 Task: Create Card Cybersecurity Review in Board Customer Feedback Management Best Practices to Workspace Accelerator Programs. Create Card Sociology Conference Review in Board Content Curation and Aggregation to Workspace Accelerator Programs. Create Card Data Privacy Review in Board Employee Satisfaction and Retention Programs to Workspace Accelerator Programs
Action: Mouse moved to (783, 560)
Screenshot: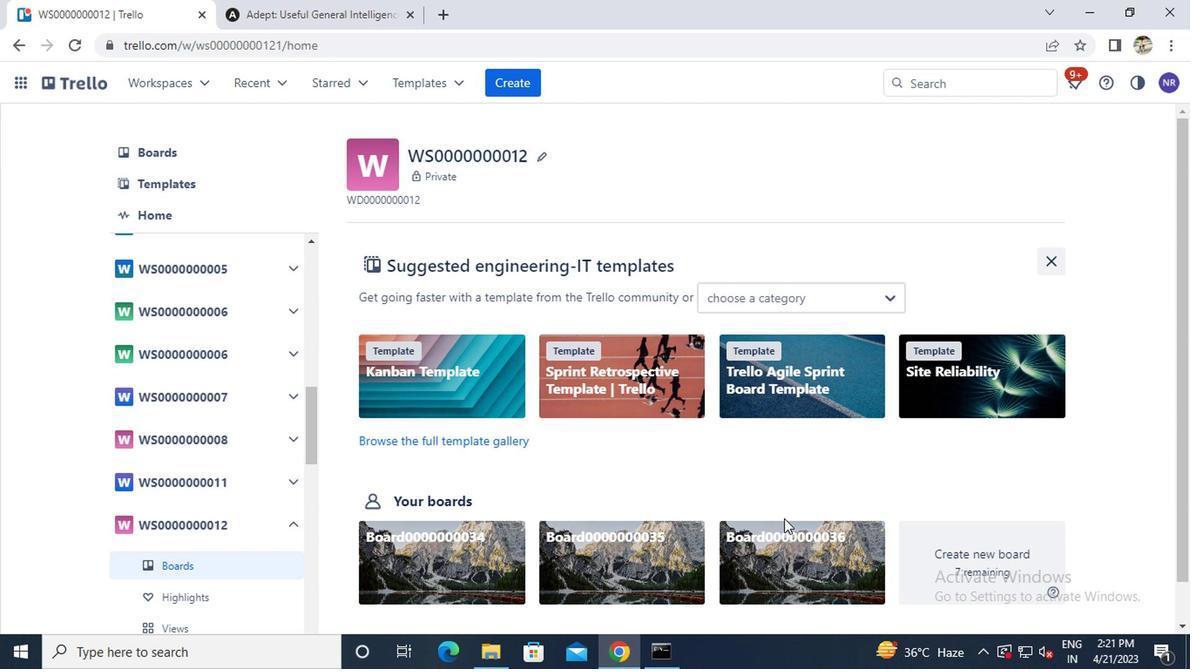 
Action: Mouse pressed left at (783, 560)
Screenshot: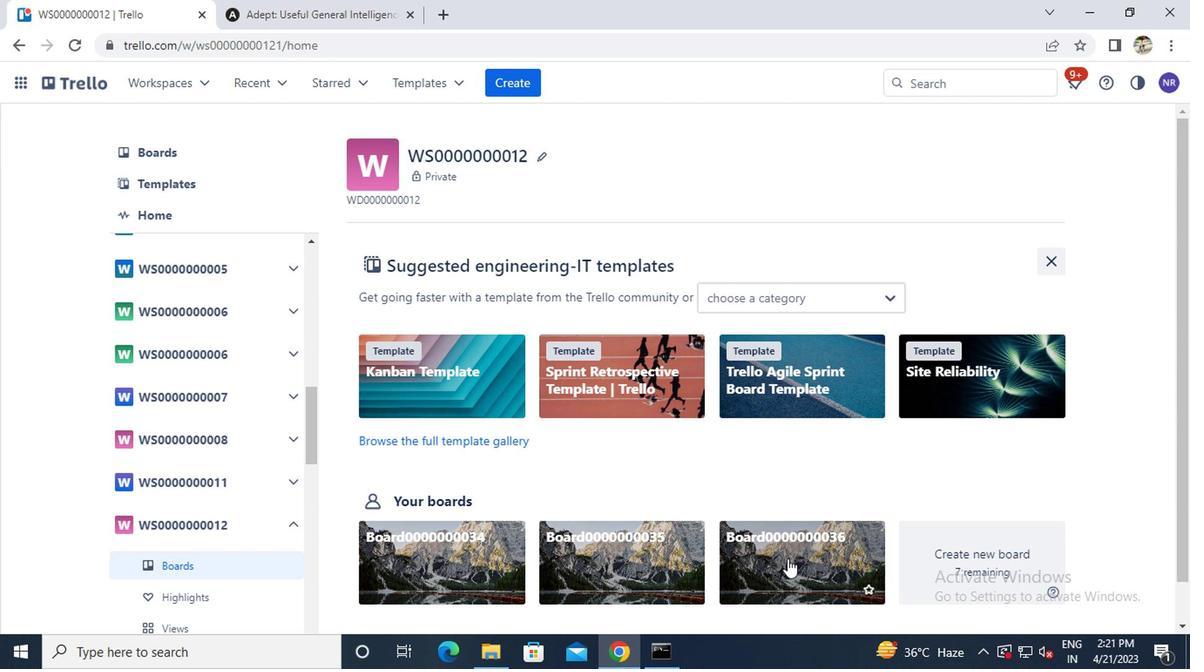 
Action: Mouse moved to (378, 257)
Screenshot: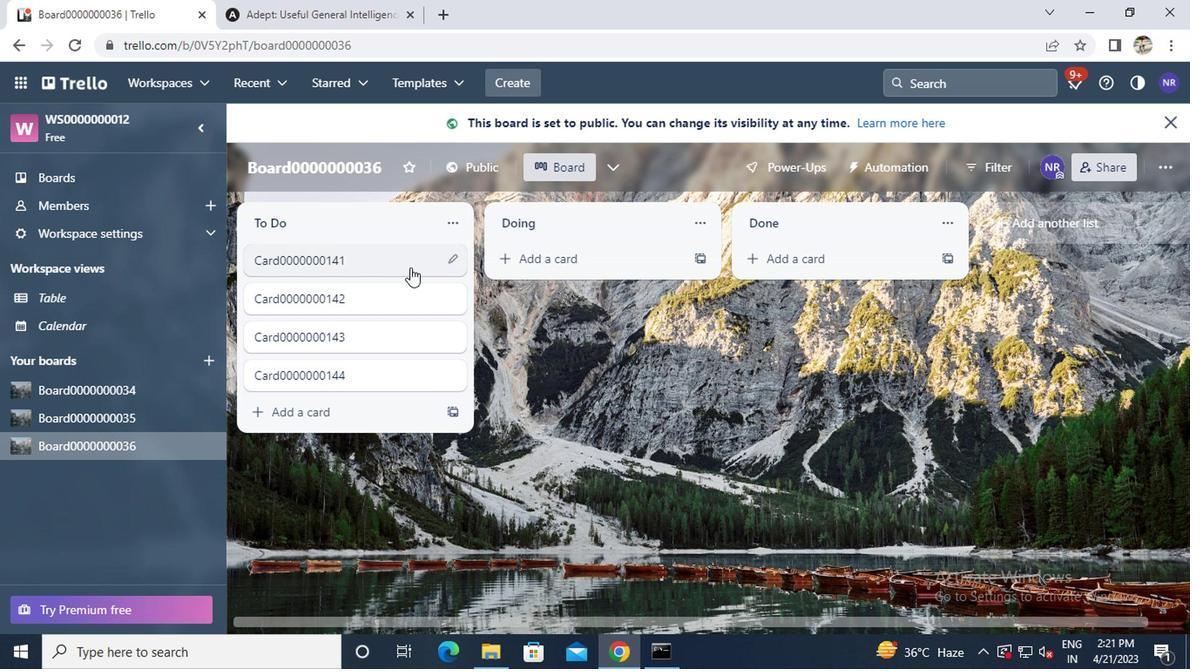 
Action: Mouse pressed left at (378, 257)
Screenshot: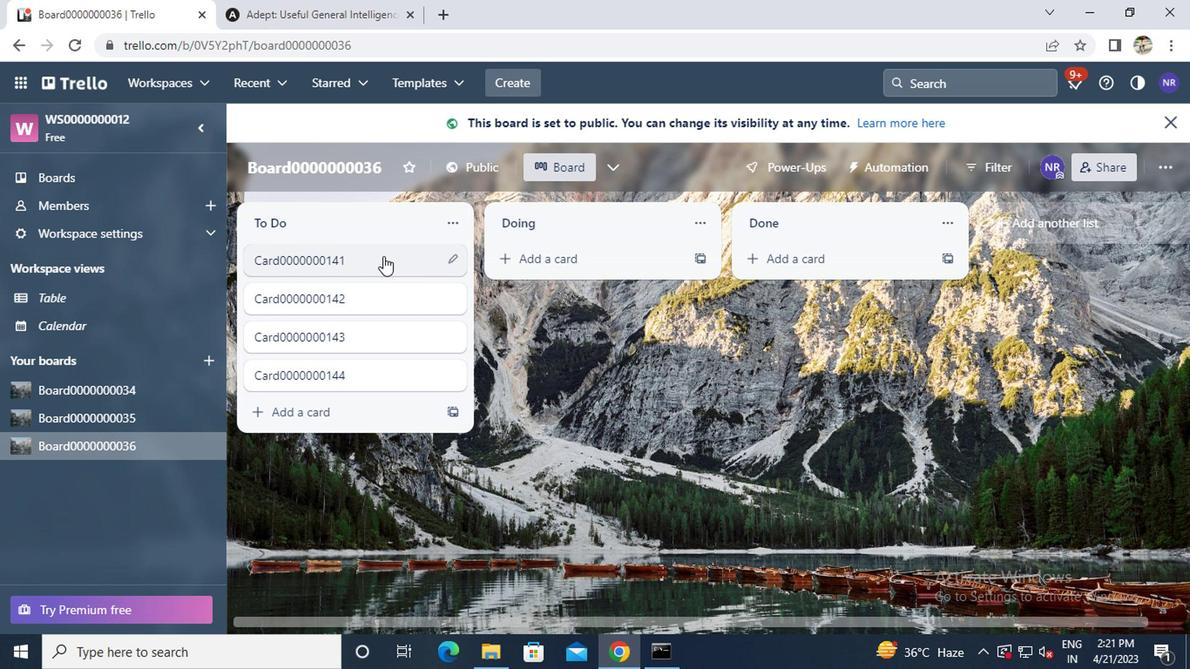 
Action: Mouse moved to (782, 216)
Screenshot: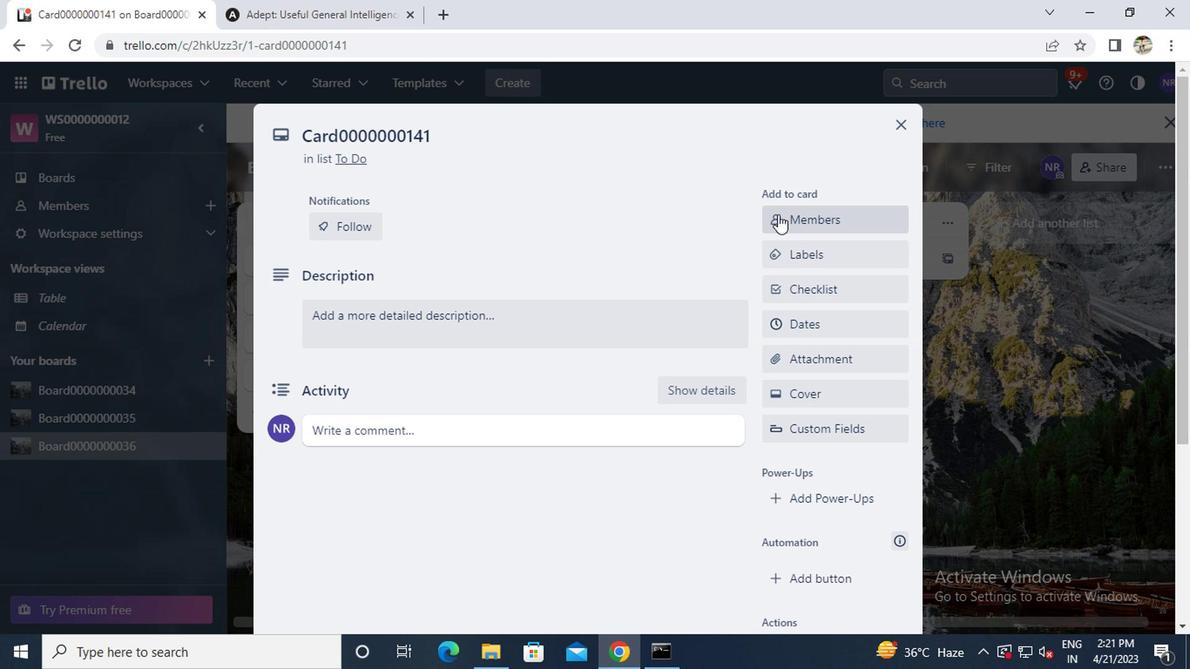 
Action: Mouse pressed left at (782, 216)
Screenshot: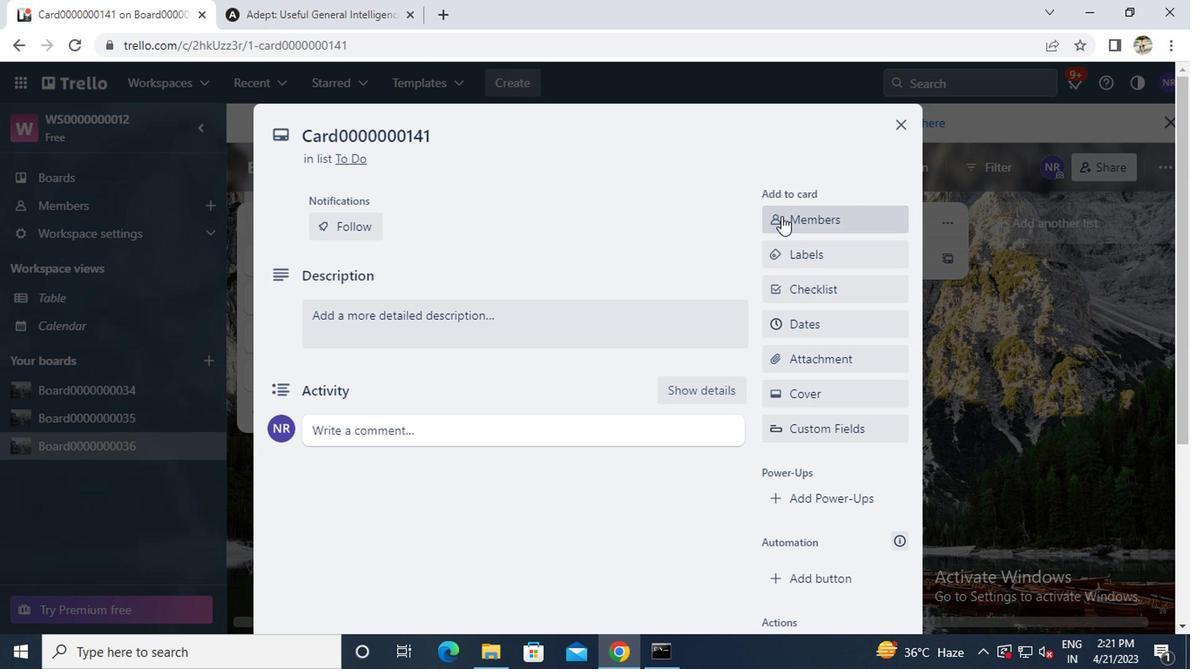 
Action: Key pressed a<Key.caps_lock>yush98111<Key.shift>@GMAIL.COM
Screenshot: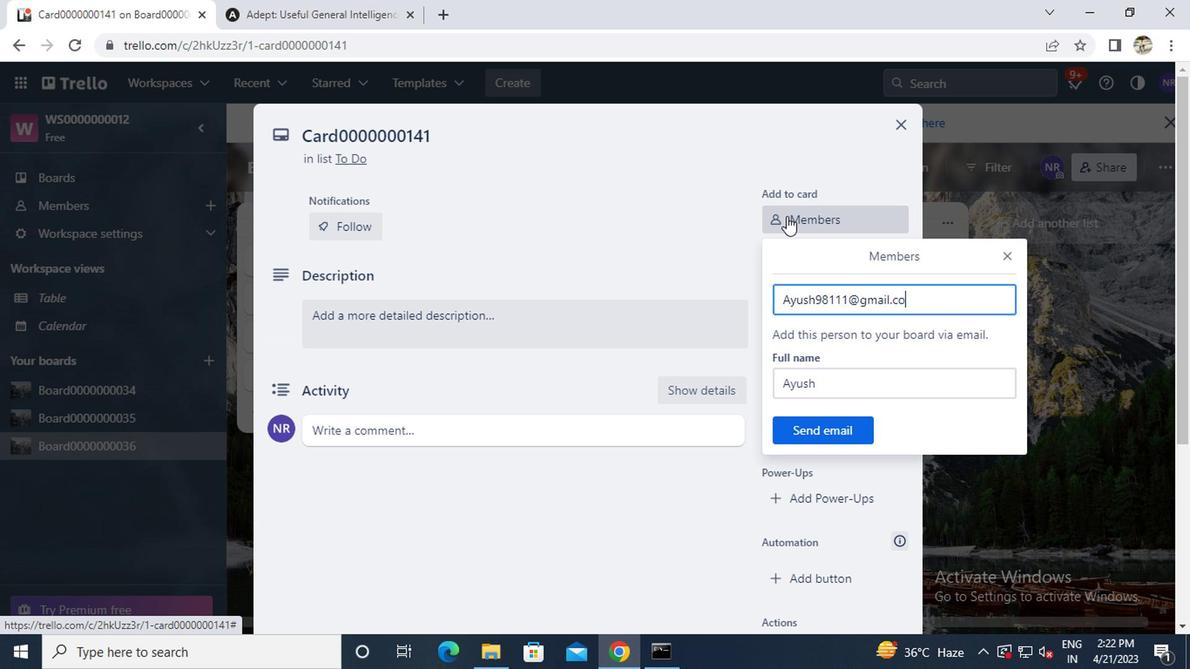 
Action: Mouse moved to (805, 436)
Screenshot: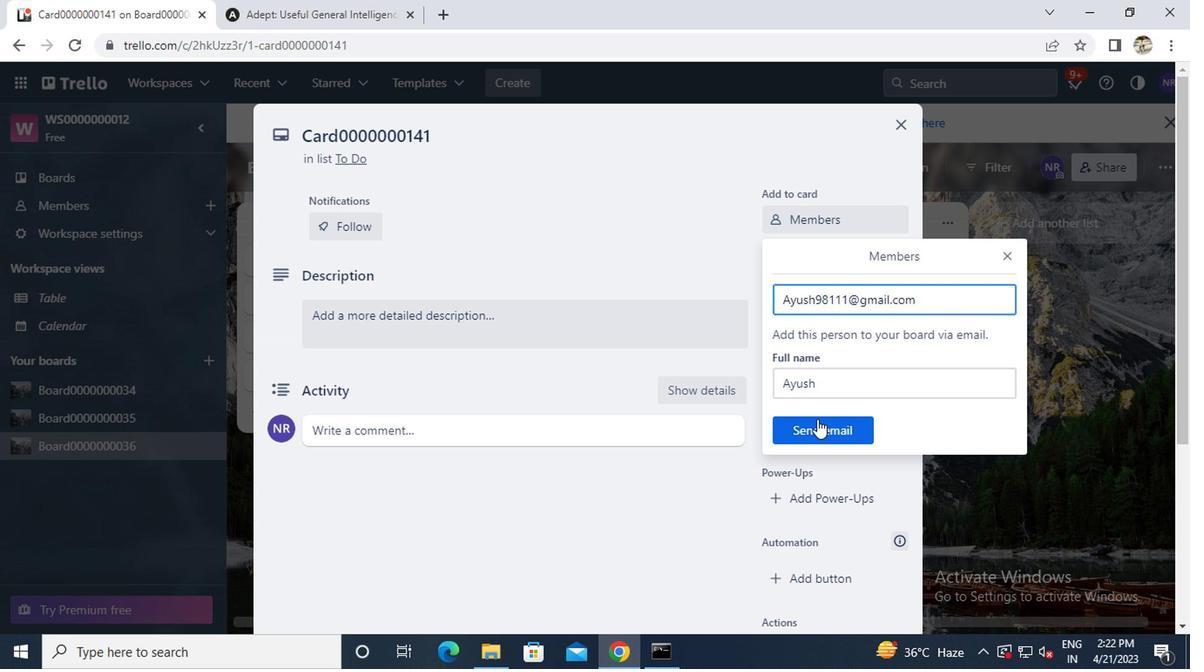 
Action: Mouse pressed left at (805, 436)
Screenshot: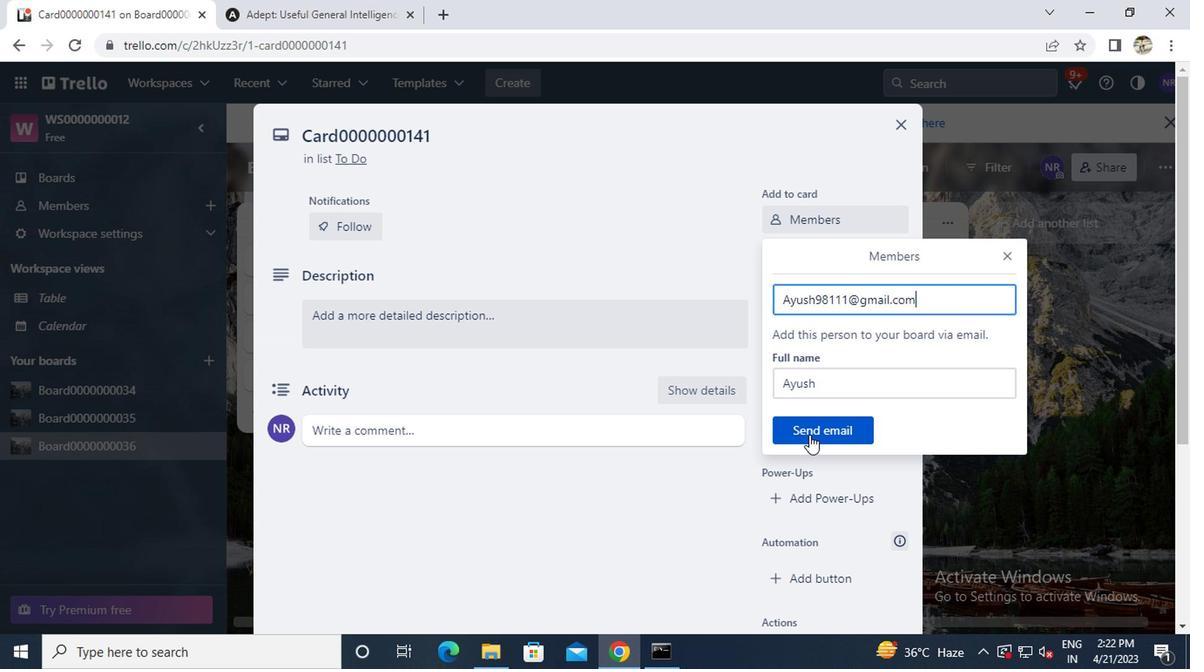 
Action: Mouse moved to (793, 322)
Screenshot: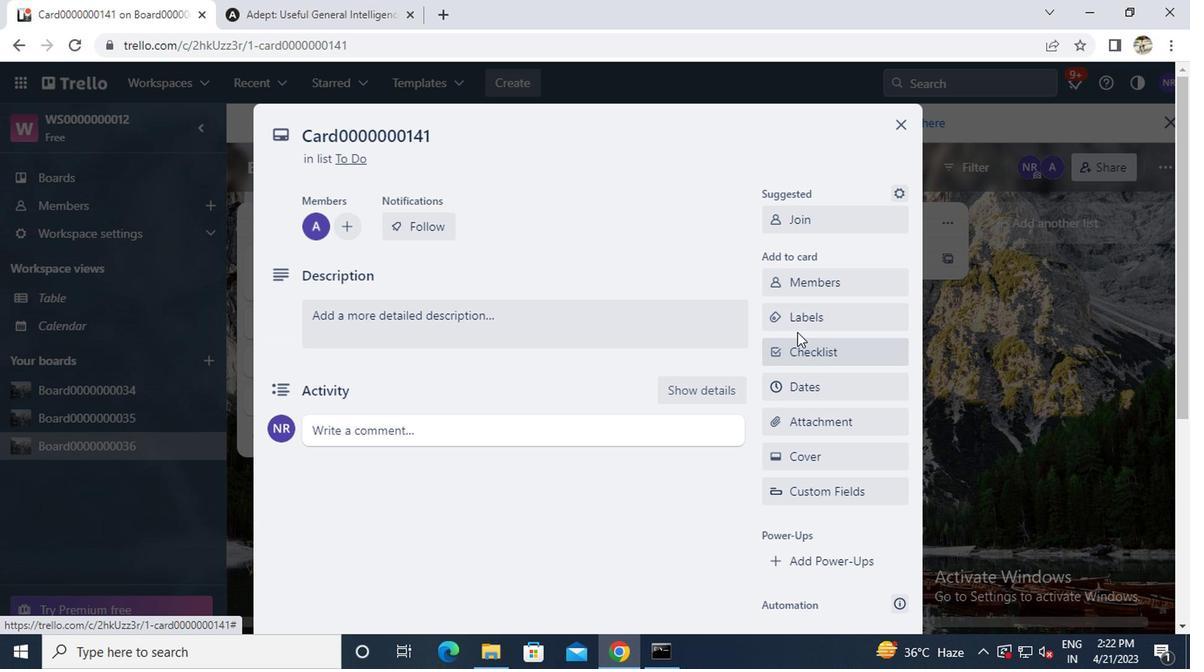 
Action: Mouse pressed left at (793, 322)
Screenshot: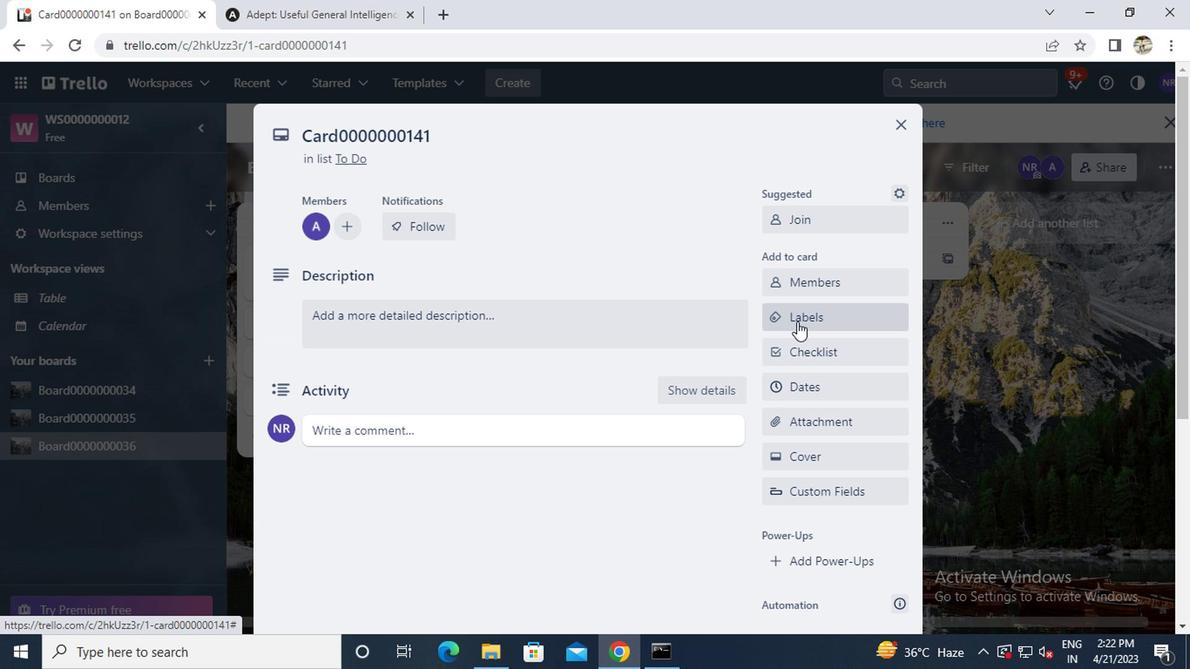 
Action: Mouse moved to (849, 437)
Screenshot: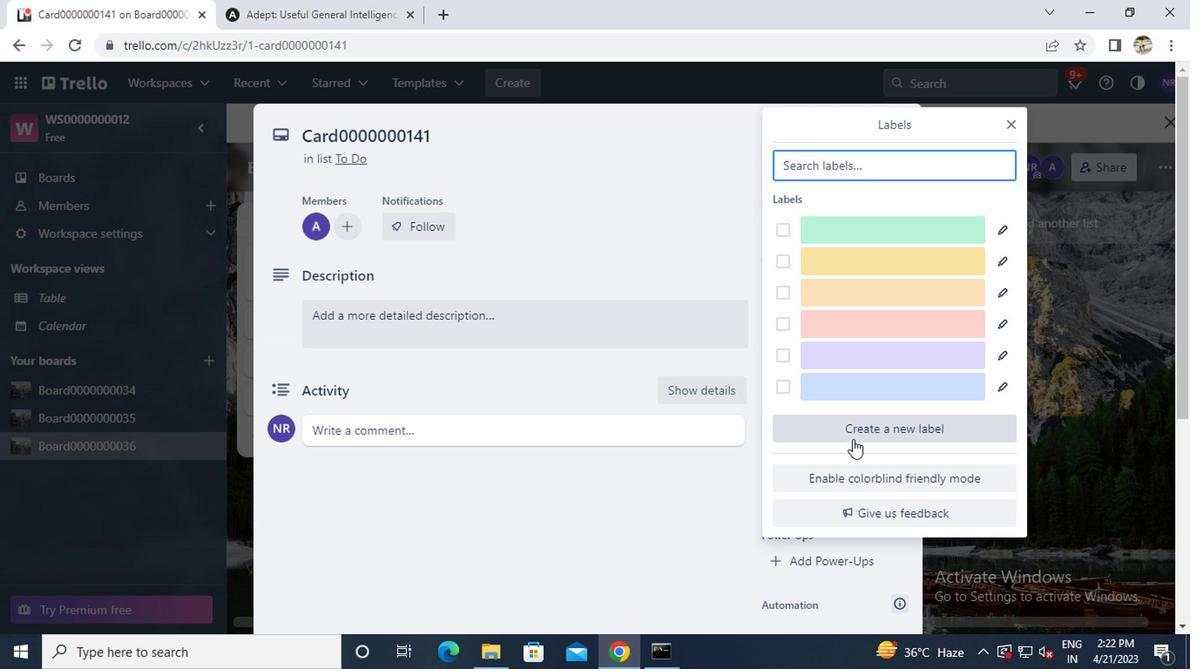 
Action: Mouse pressed left at (849, 437)
Screenshot: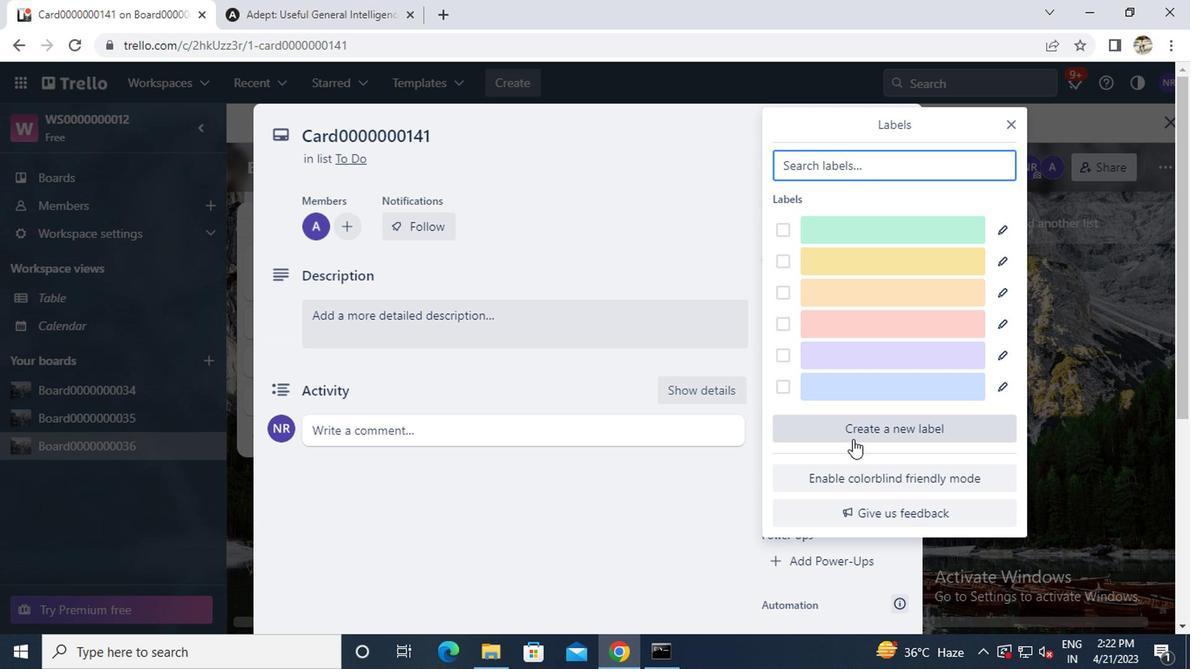 
Action: Mouse moved to (1008, 371)
Screenshot: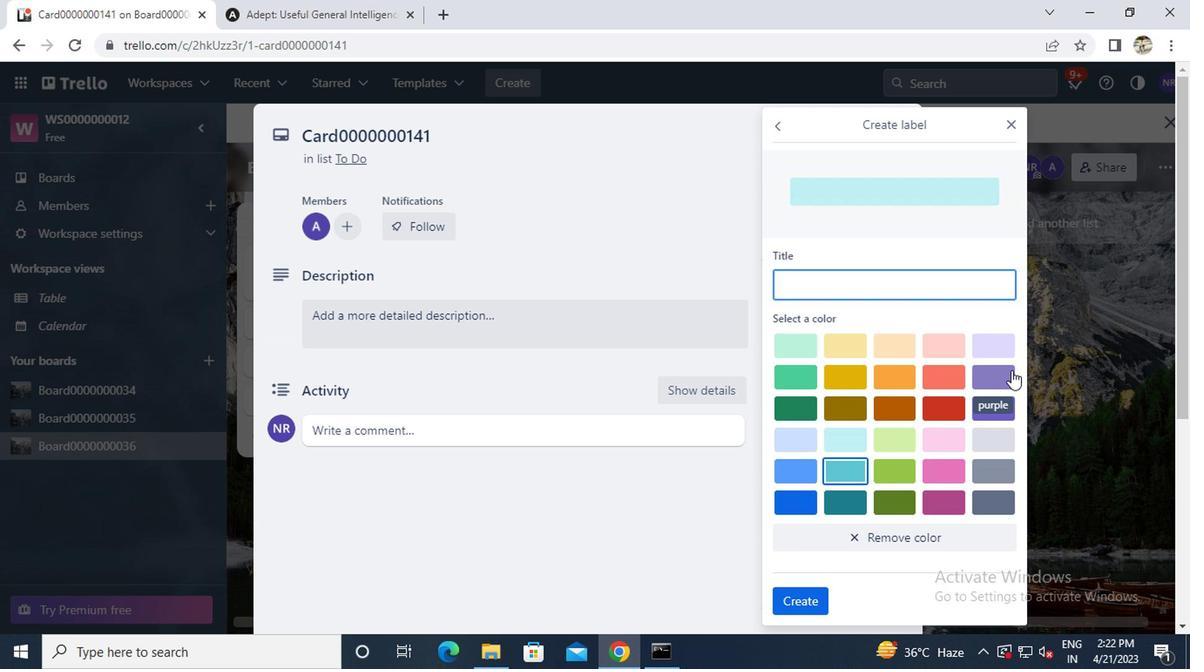 
Action: Mouse pressed left at (1008, 371)
Screenshot: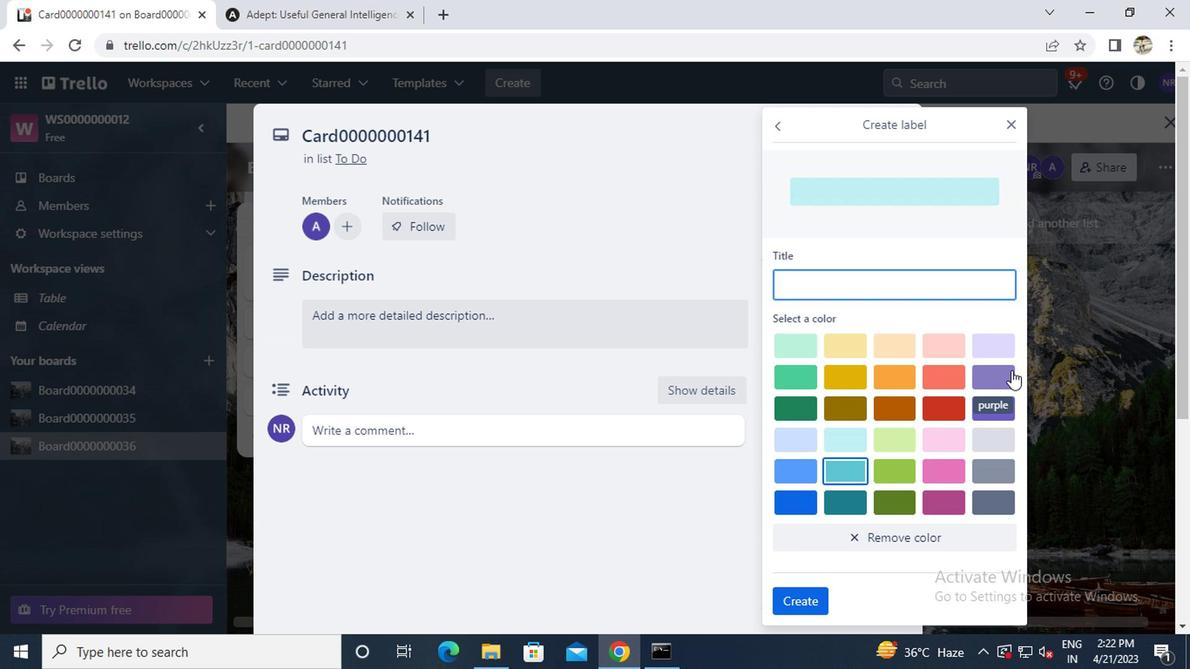 
Action: Mouse moved to (926, 291)
Screenshot: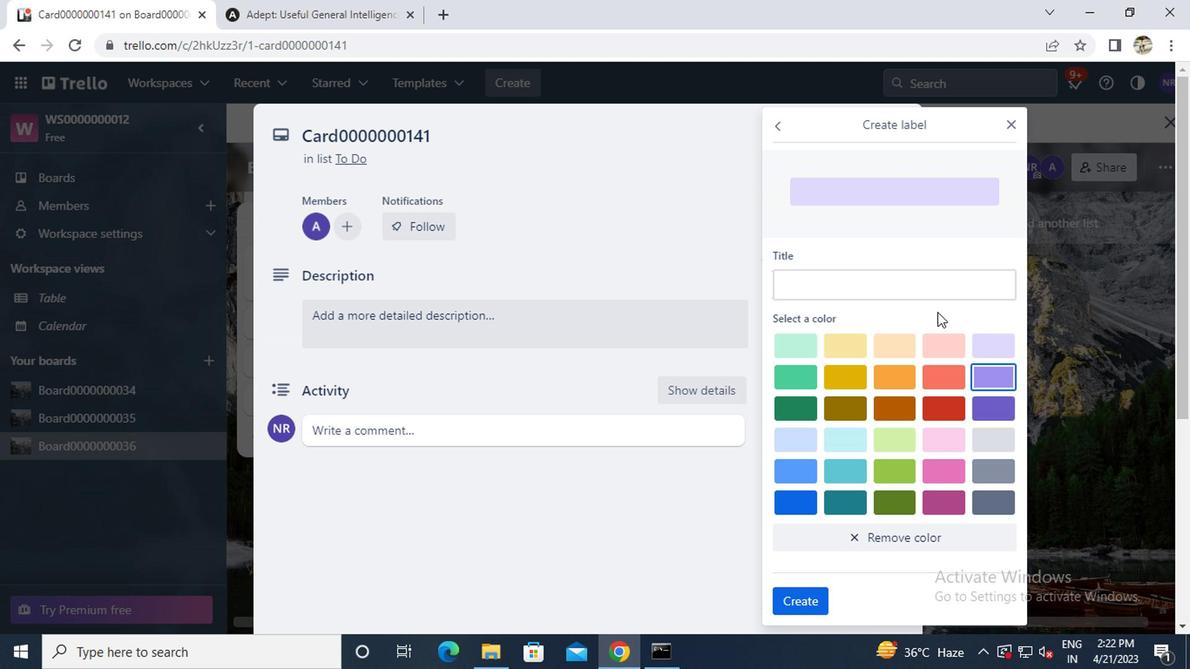 
Action: Mouse pressed left at (926, 291)
Screenshot: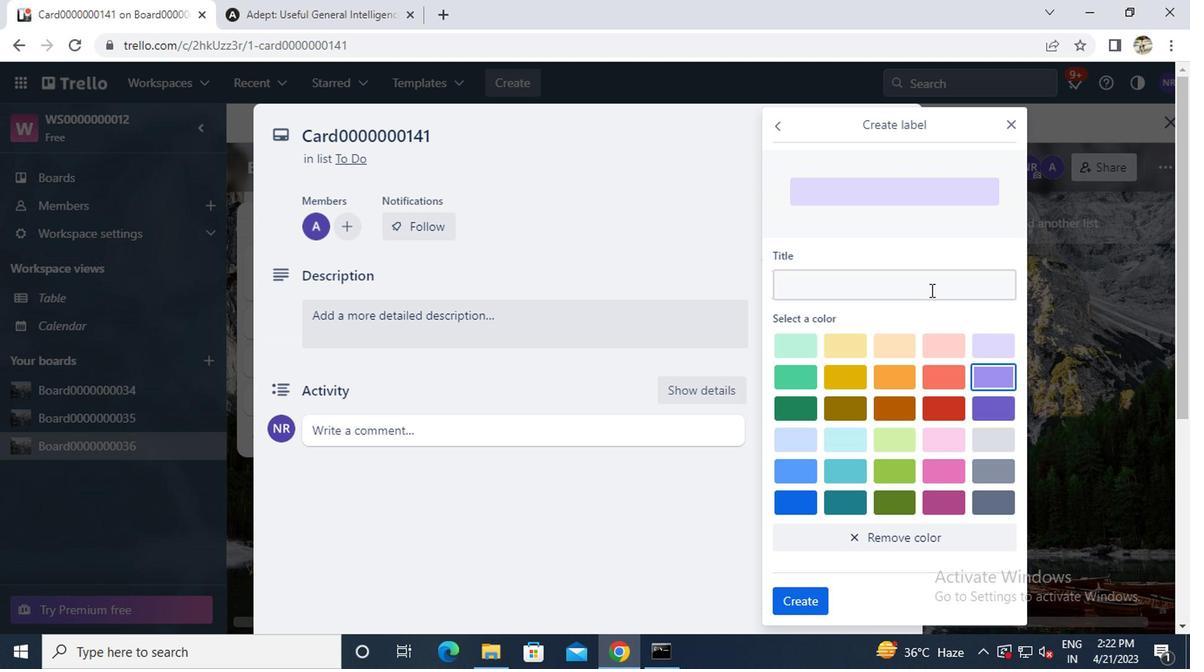 
Action: Key pressed <Key.caps_lock>L<Key.caps_lock>ABEL0000000141
Screenshot: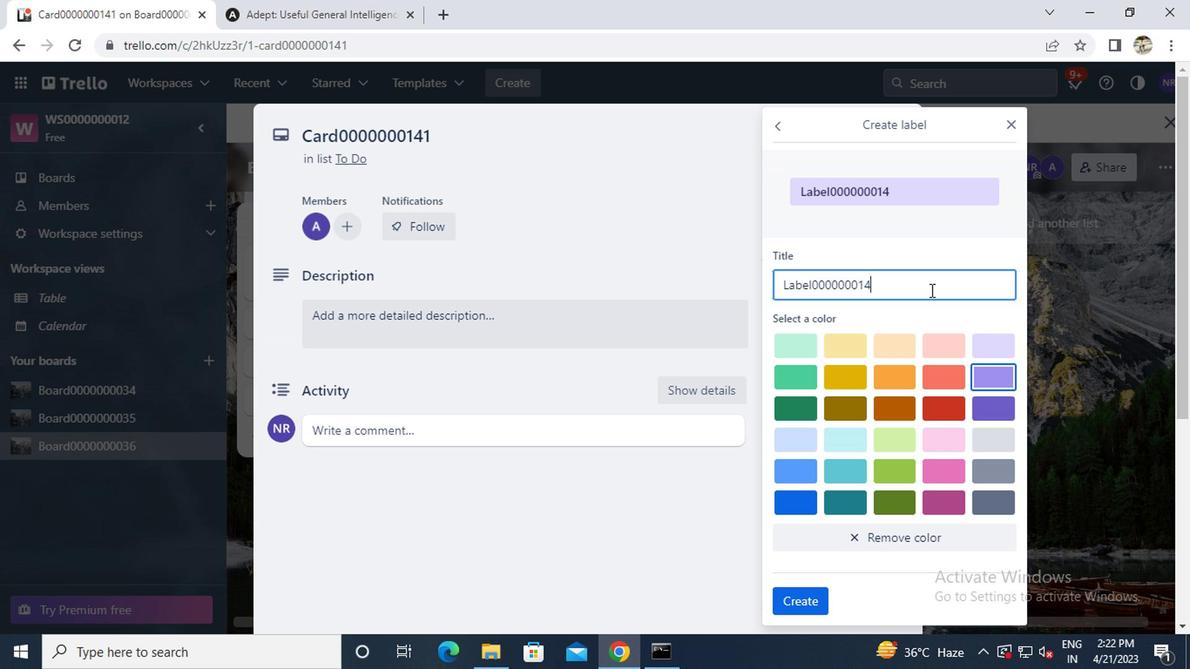 
Action: Mouse moved to (802, 598)
Screenshot: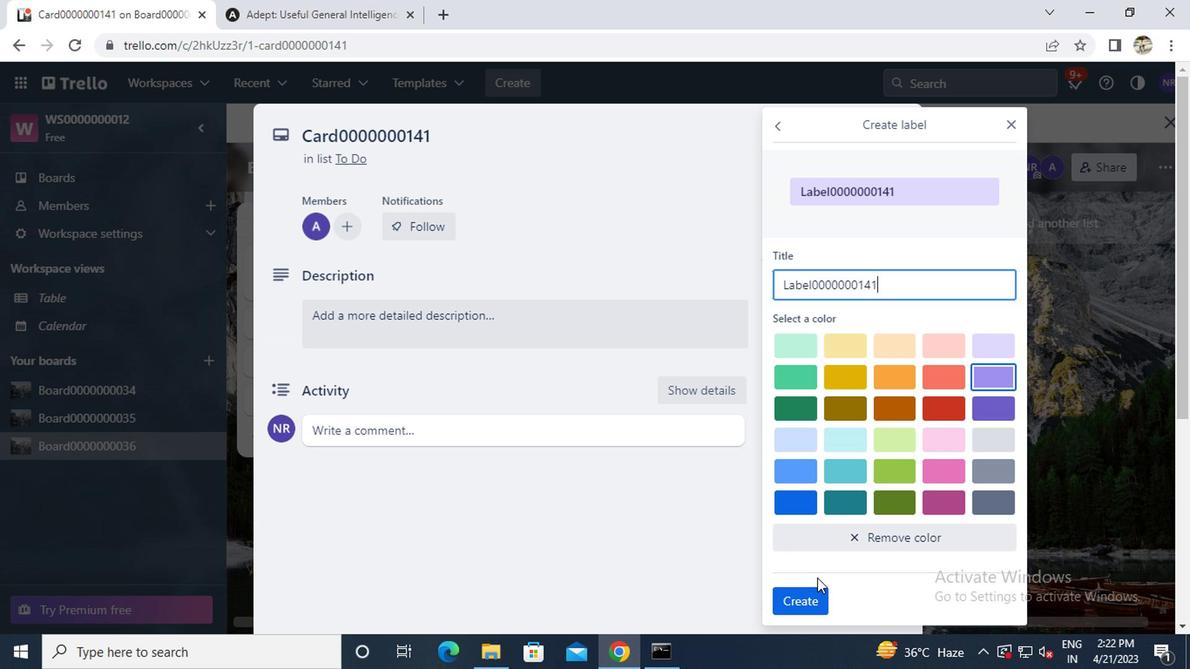 
Action: Mouse pressed left at (802, 598)
Screenshot: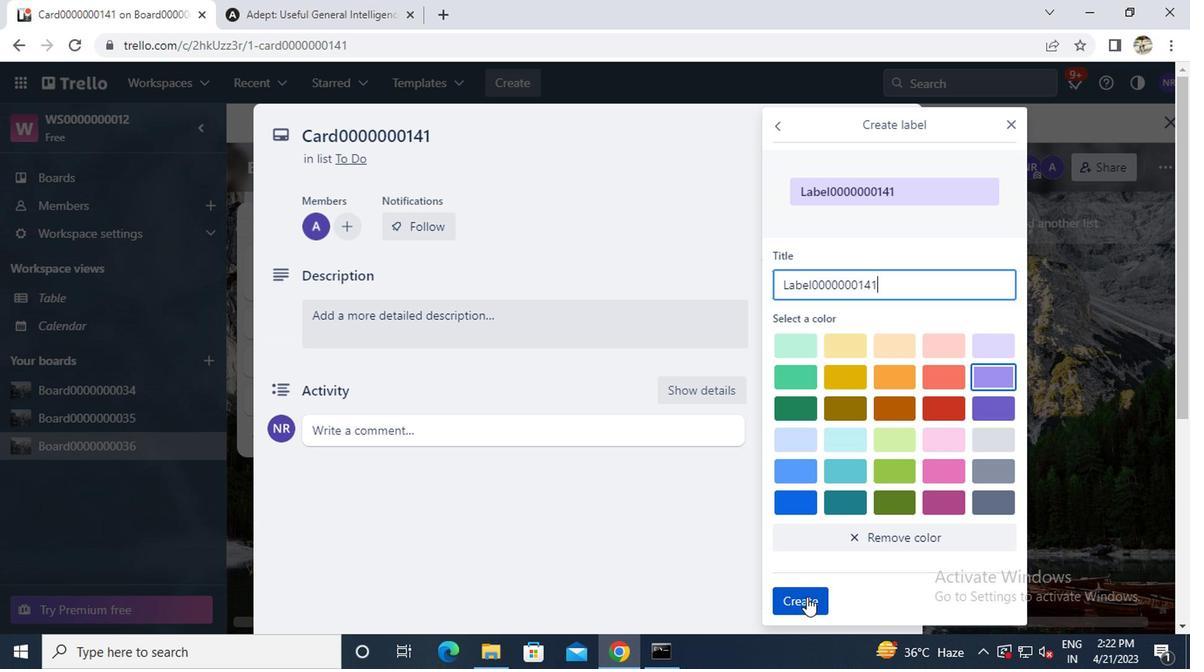 
Action: Mouse moved to (1006, 124)
Screenshot: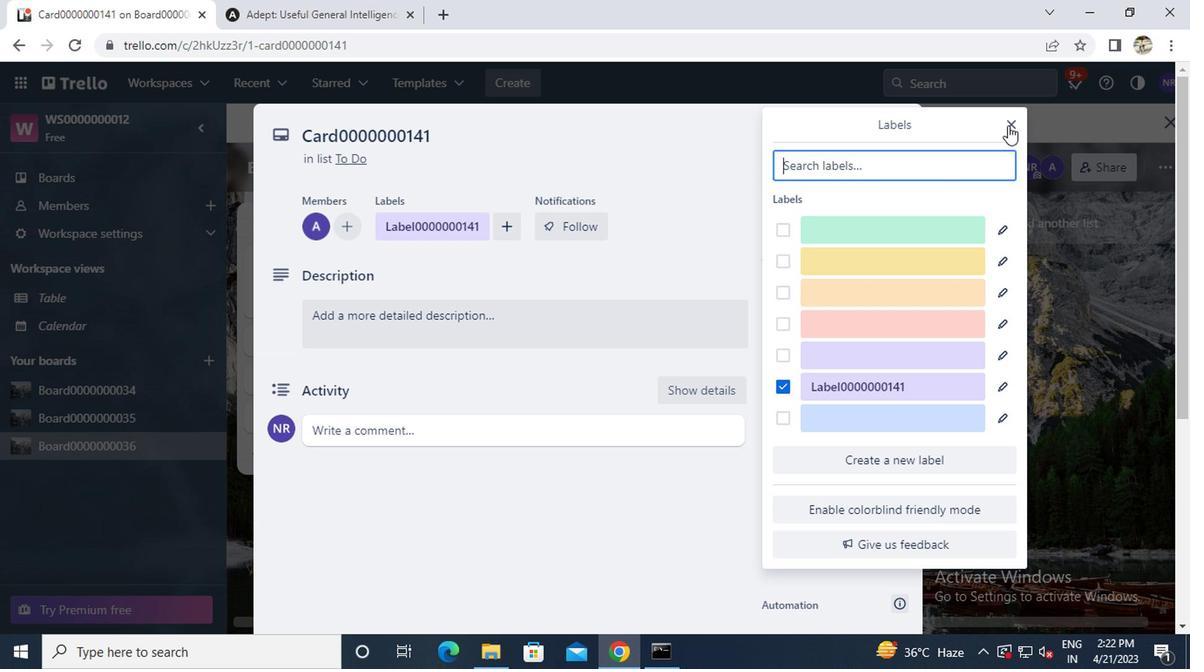 
Action: Mouse pressed left at (1006, 124)
Screenshot: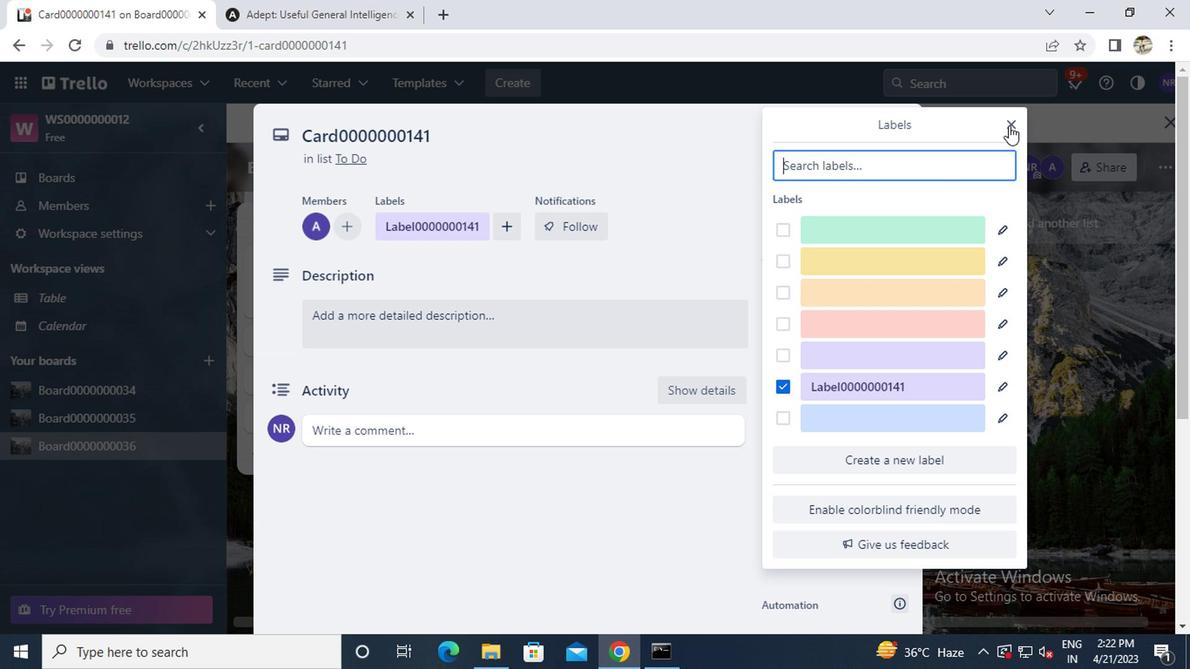 
Action: Mouse moved to (839, 347)
Screenshot: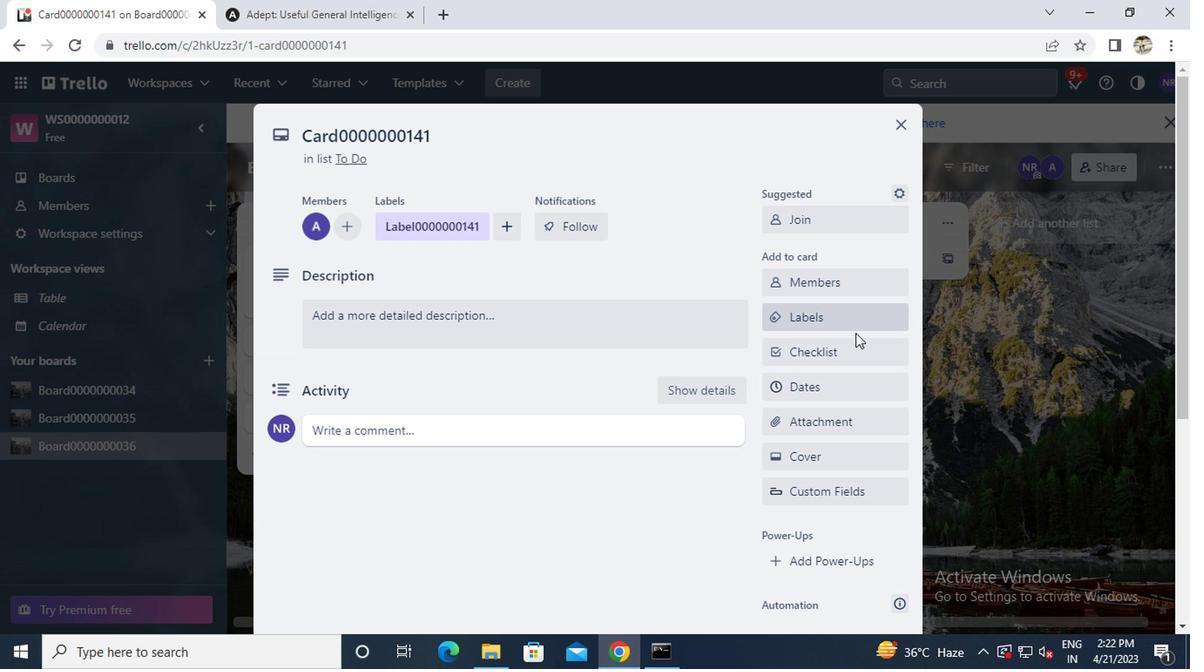 
Action: Mouse pressed left at (839, 347)
Screenshot: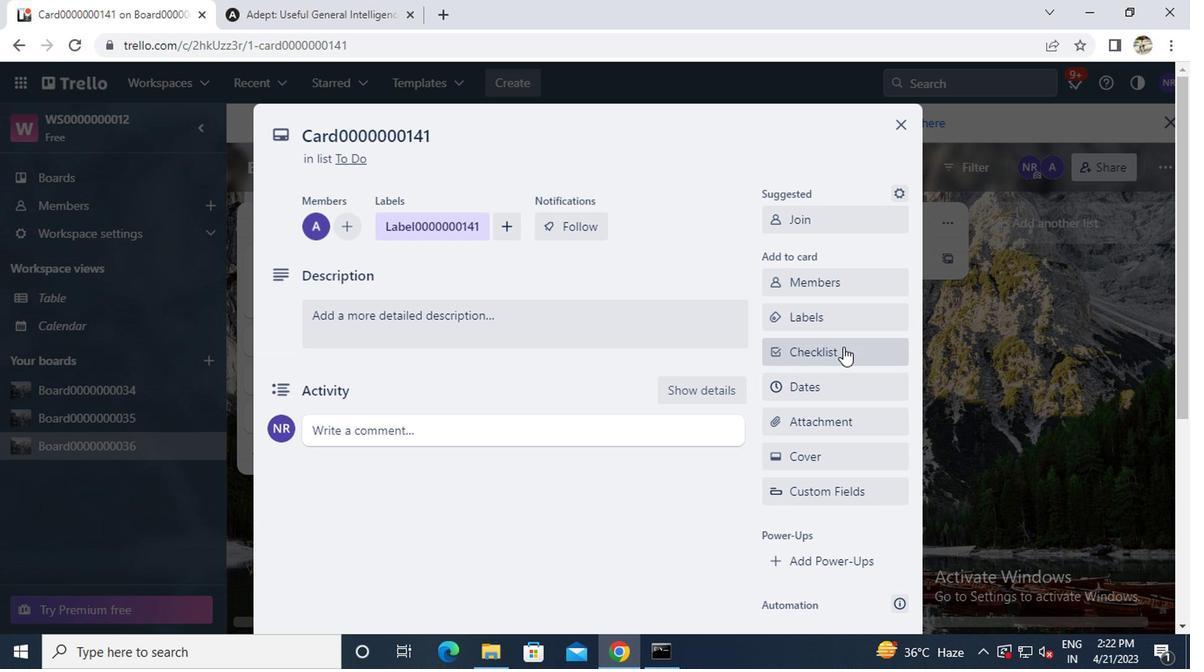 
Action: Key pressed <Key.caps_lock>CL0000000141
Screenshot: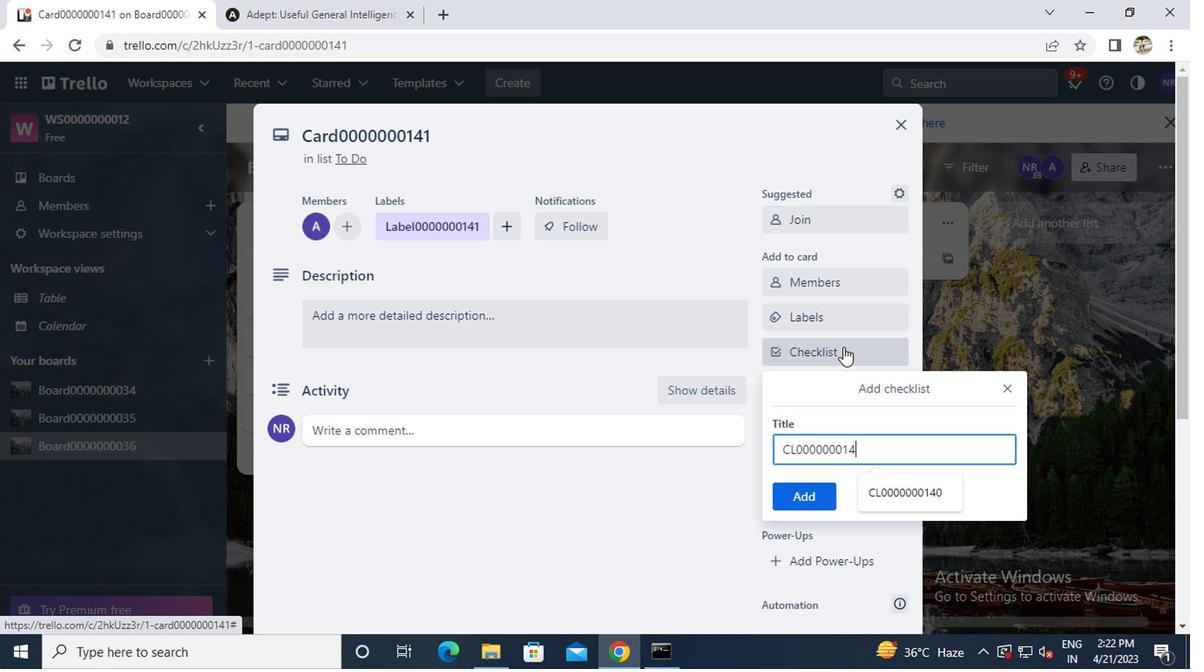 
Action: Mouse moved to (798, 492)
Screenshot: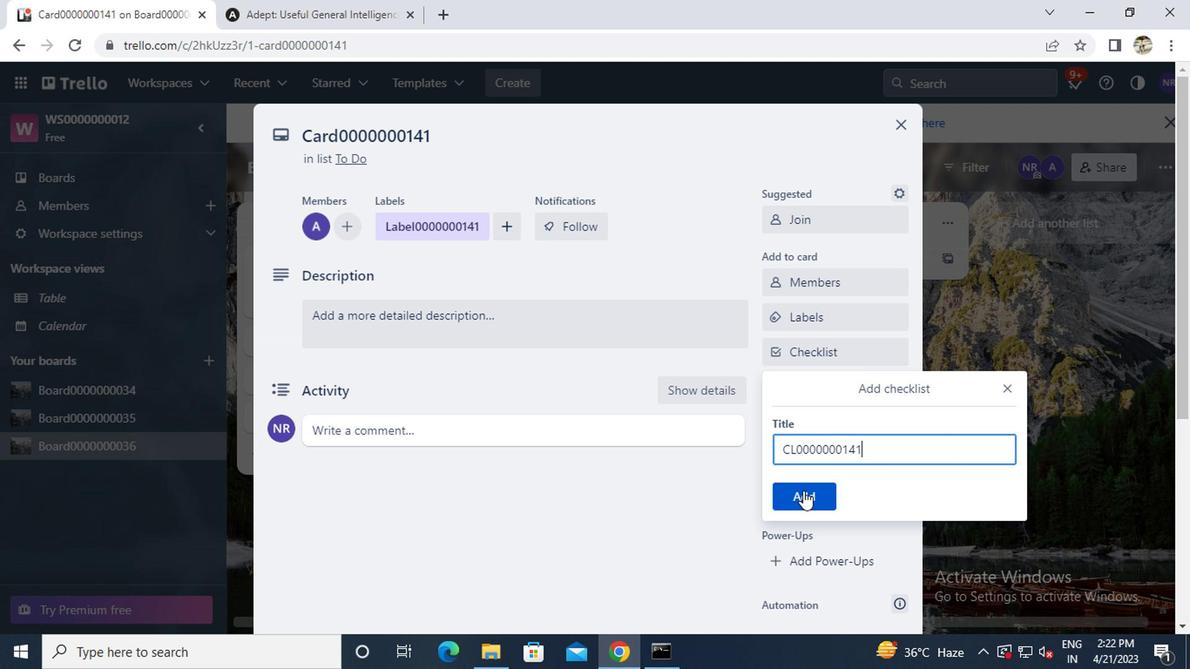 
Action: Mouse pressed left at (798, 492)
Screenshot: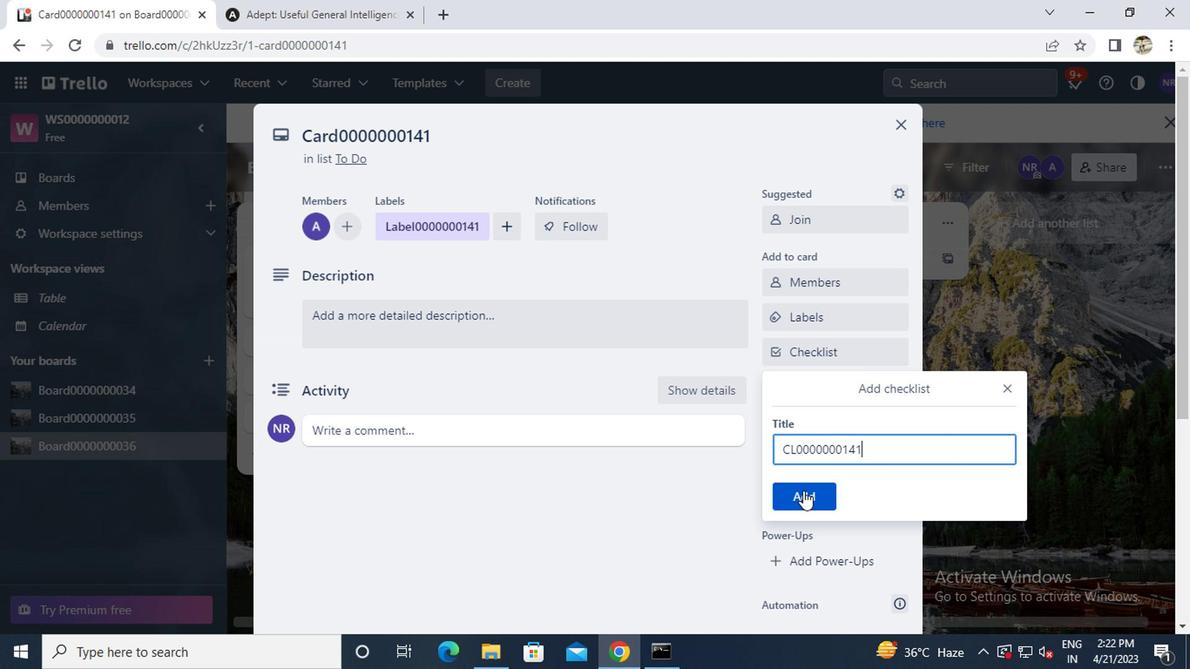 
Action: Mouse moved to (800, 397)
Screenshot: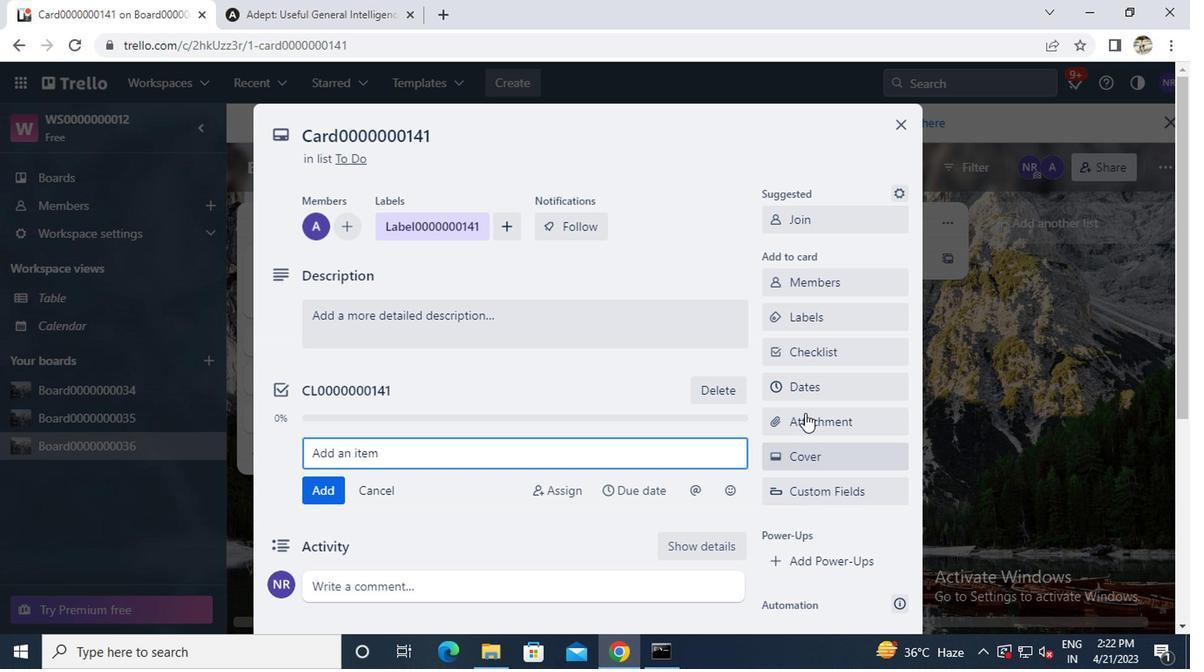 
Action: Mouse pressed left at (800, 397)
Screenshot: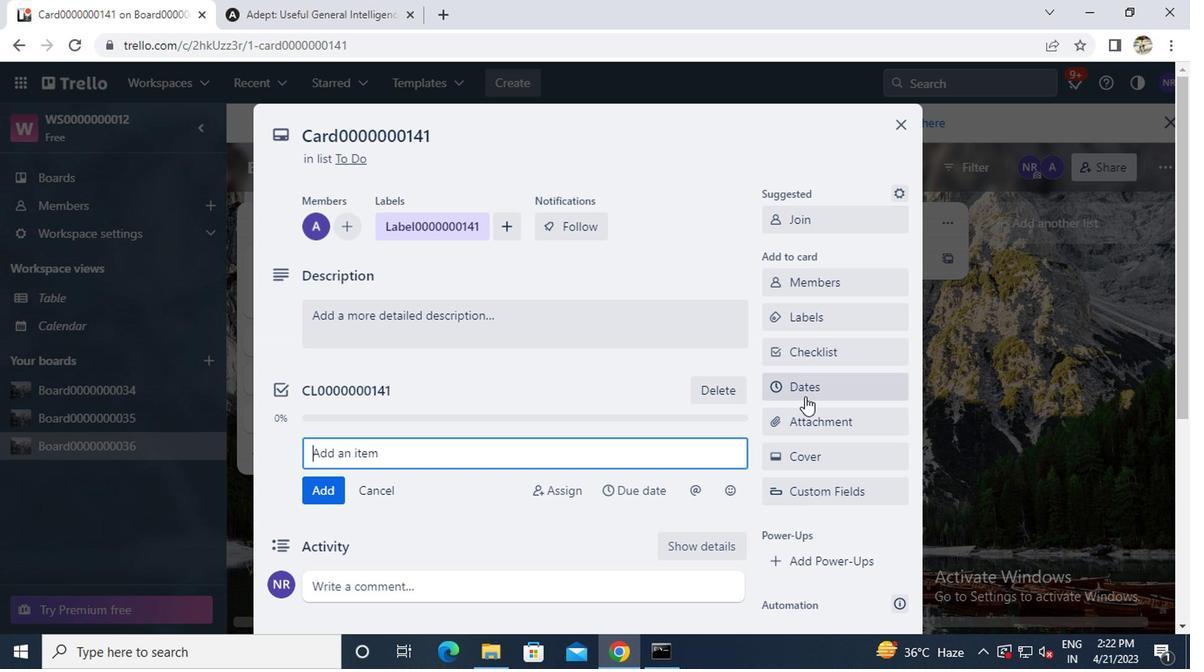 
Action: Mouse moved to (774, 440)
Screenshot: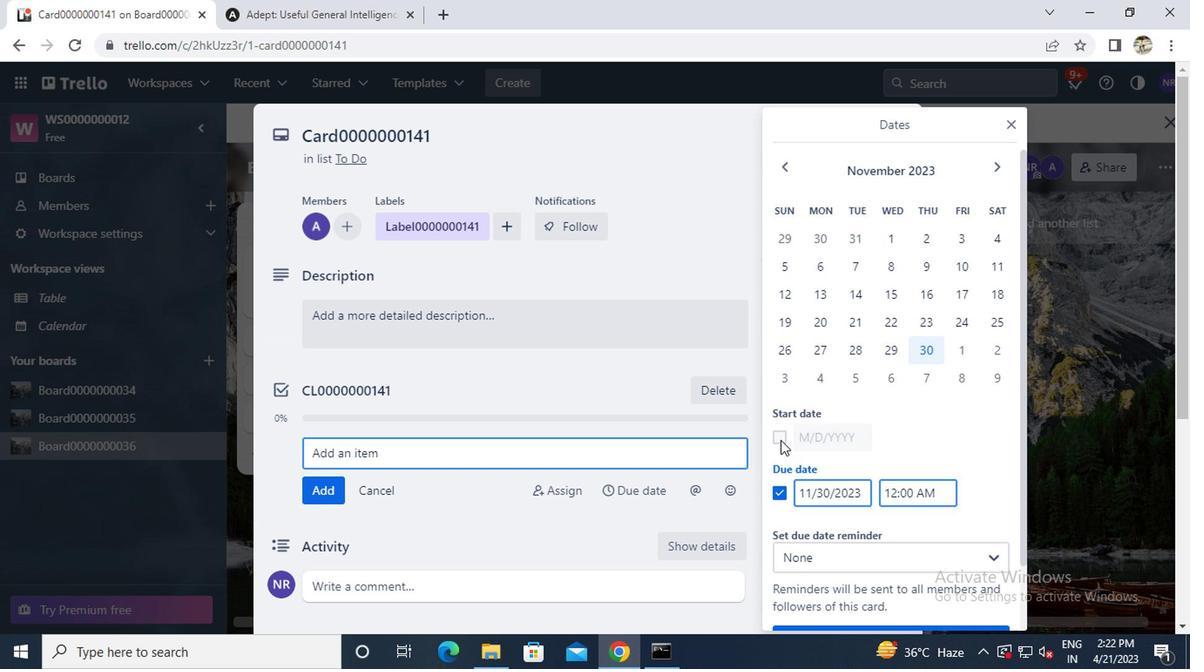 
Action: Mouse pressed left at (774, 440)
Screenshot: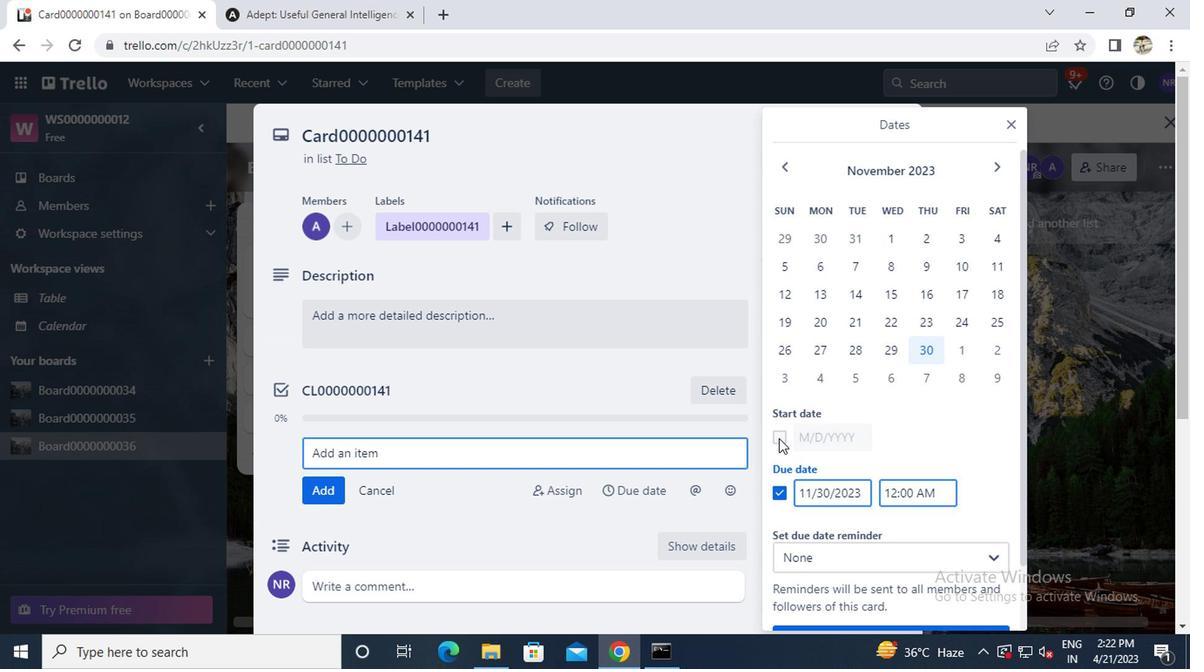 
Action: Mouse moved to (787, 168)
Screenshot: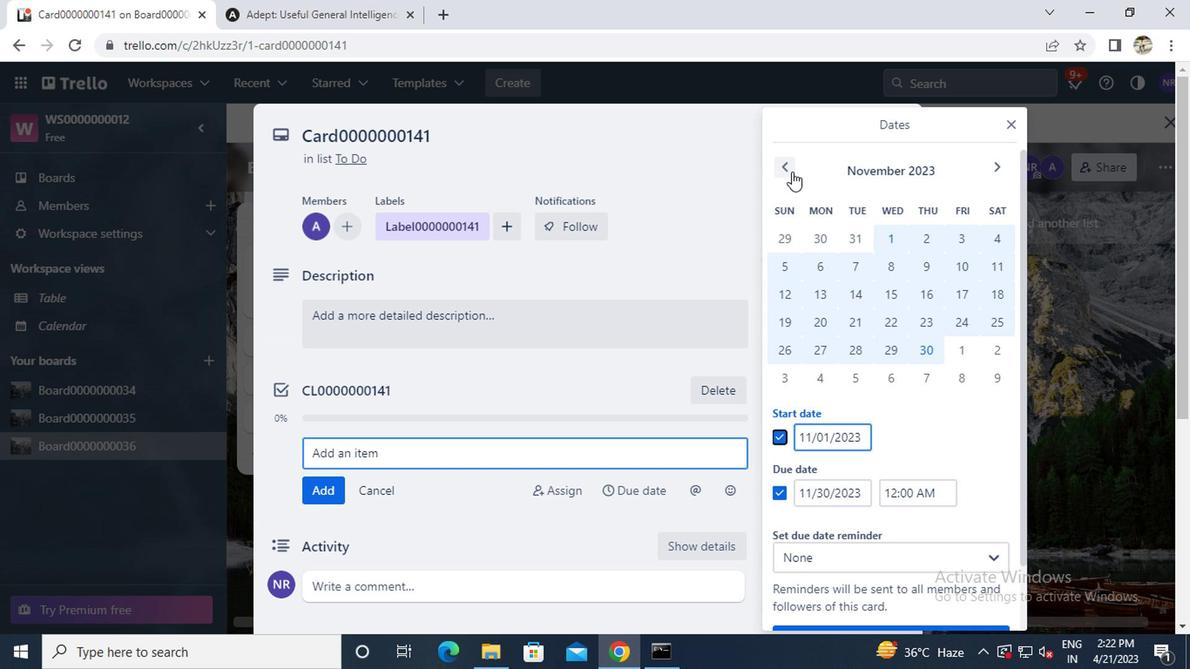 
Action: Mouse pressed left at (787, 168)
Screenshot: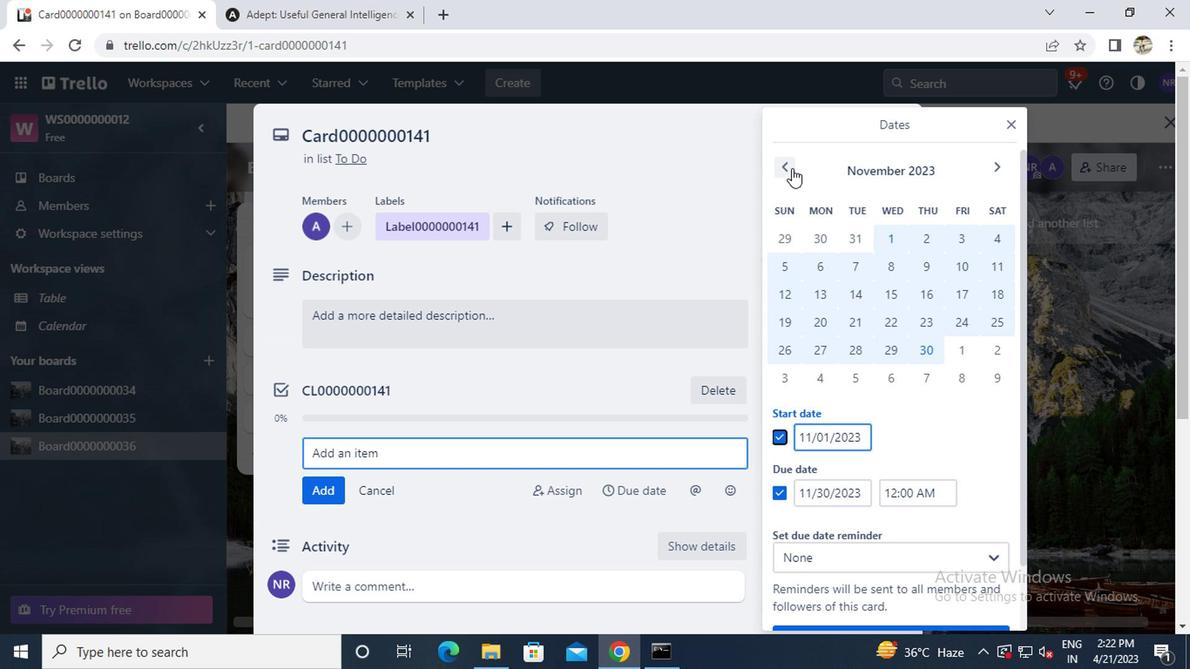 
Action: Mouse pressed left at (787, 168)
Screenshot: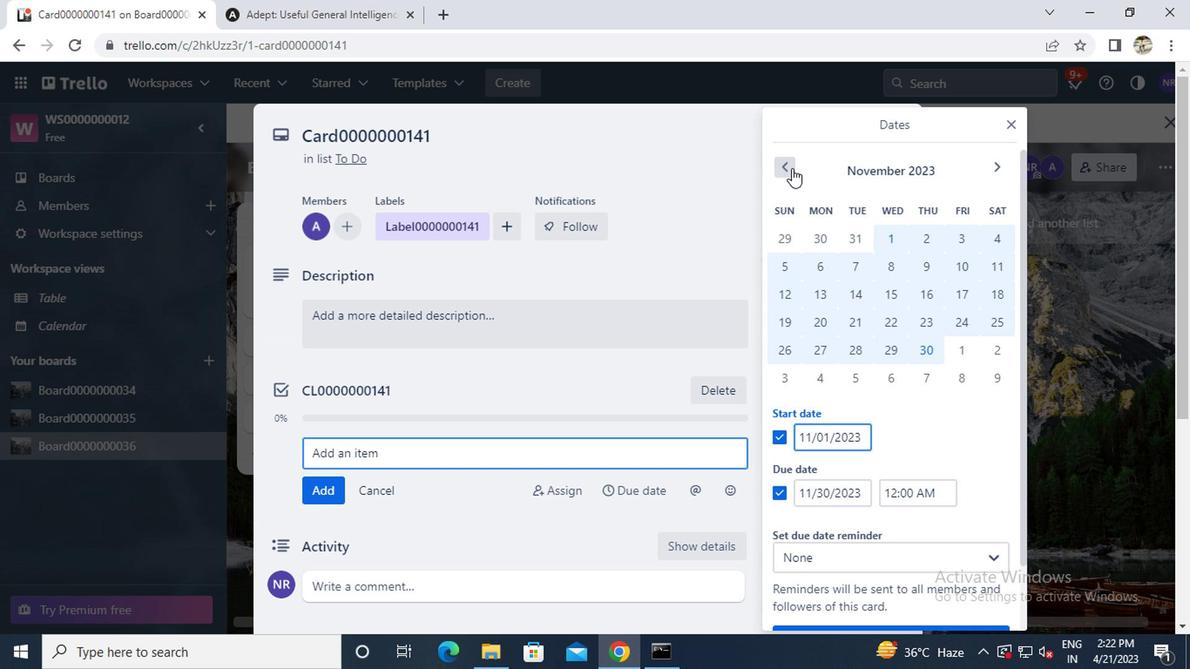 
Action: Mouse pressed left at (787, 168)
Screenshot: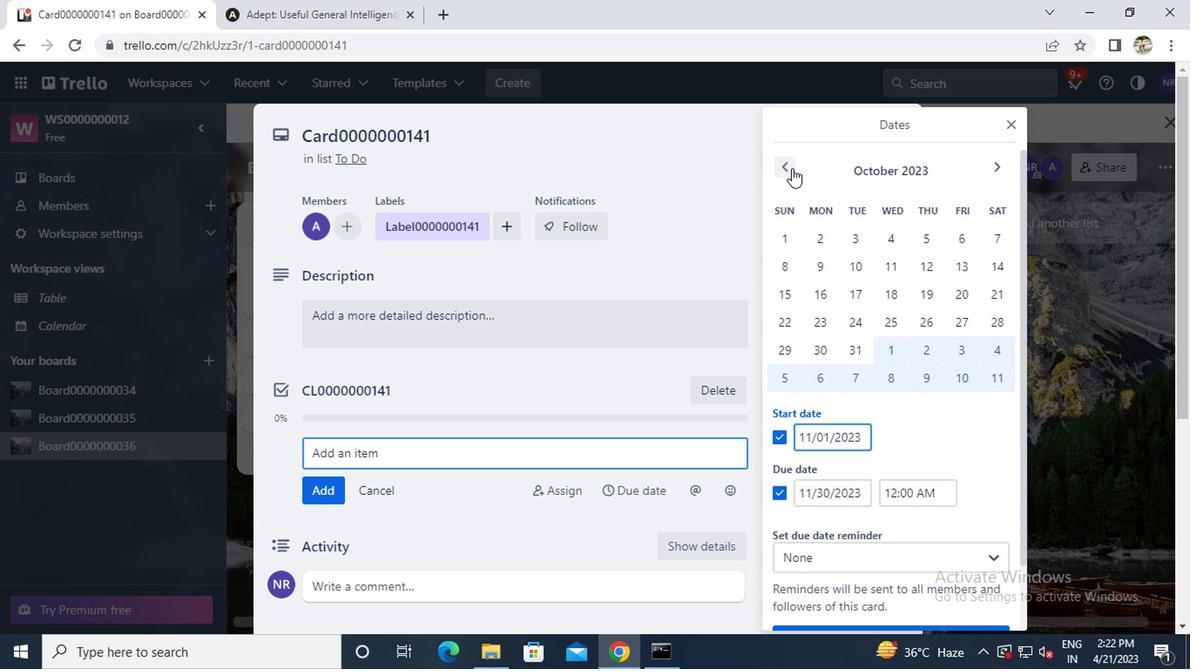 
Action: Mouse pressed left at (787, 168)
Screenshot: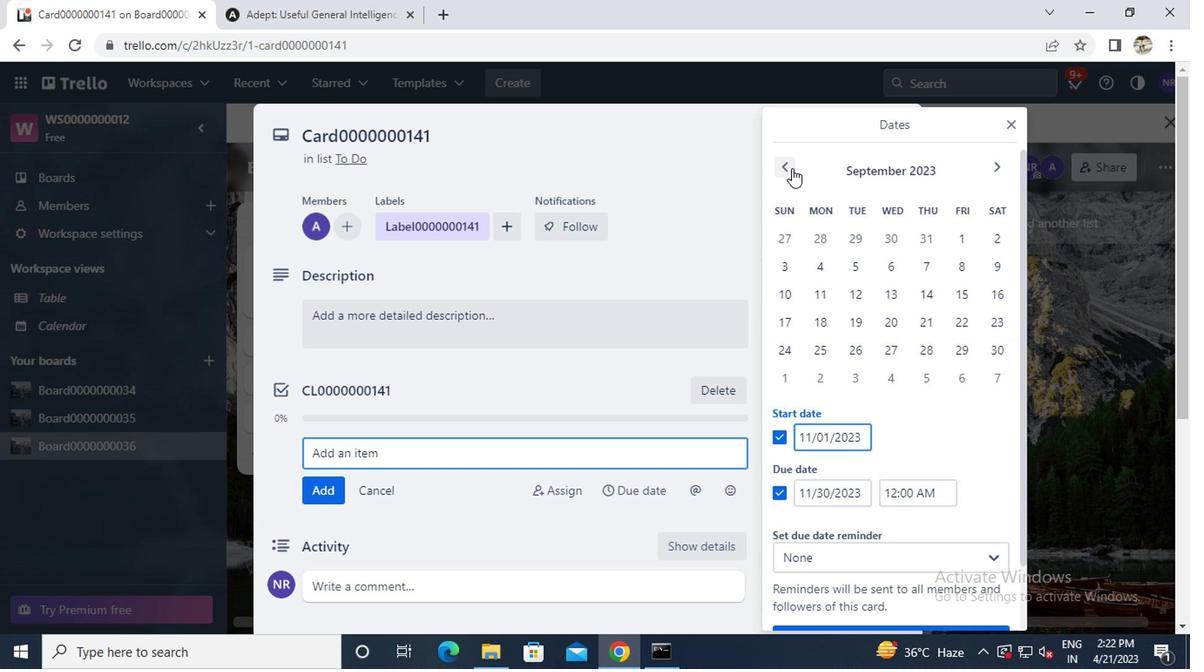 
Action: Mouse moved to (993, 170)
Screenshot: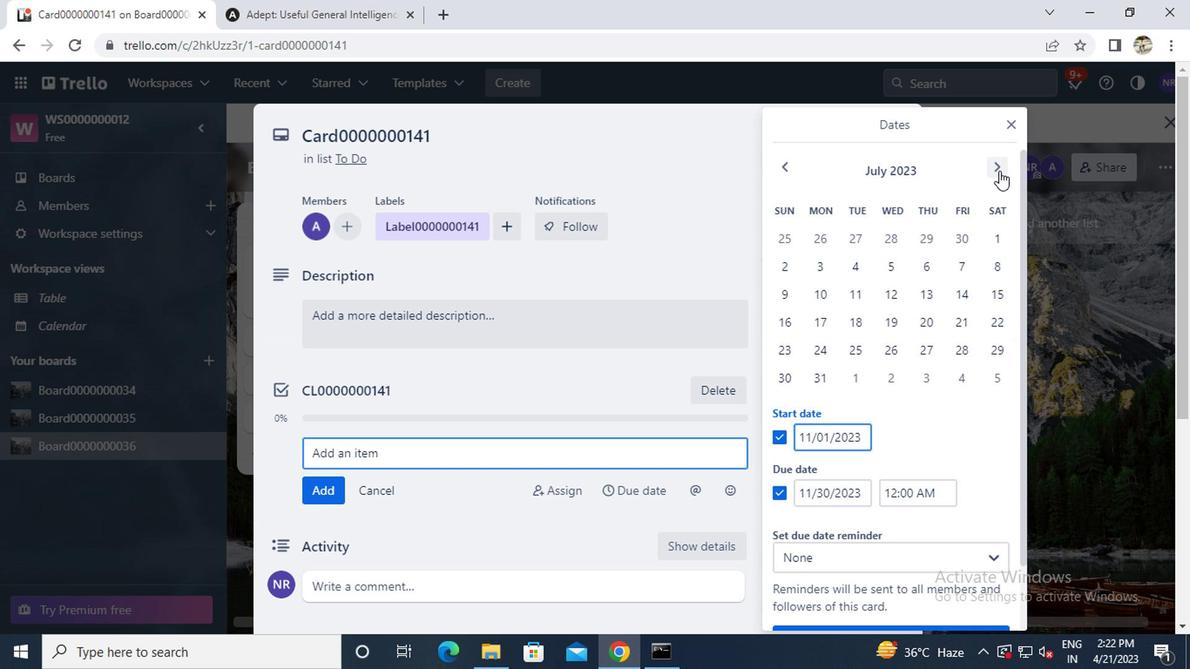 
Action: Mouse pressed left at (993, 170)
Screenshot: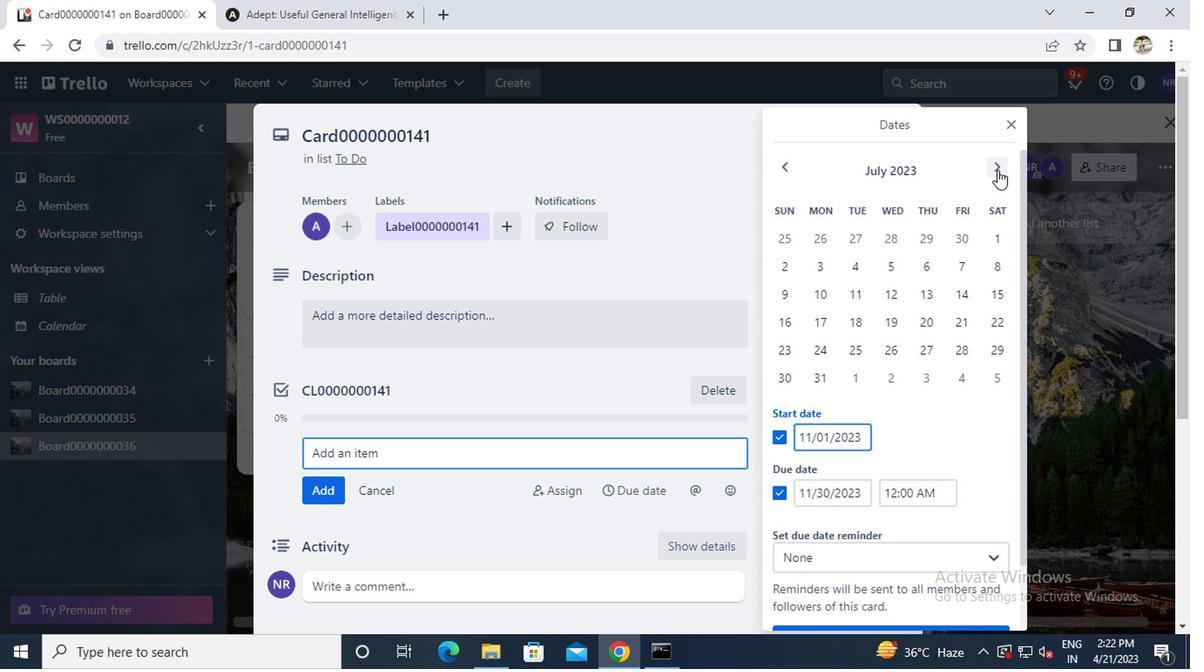 
Action: Mouse moved to (851, 236)
Screenshot: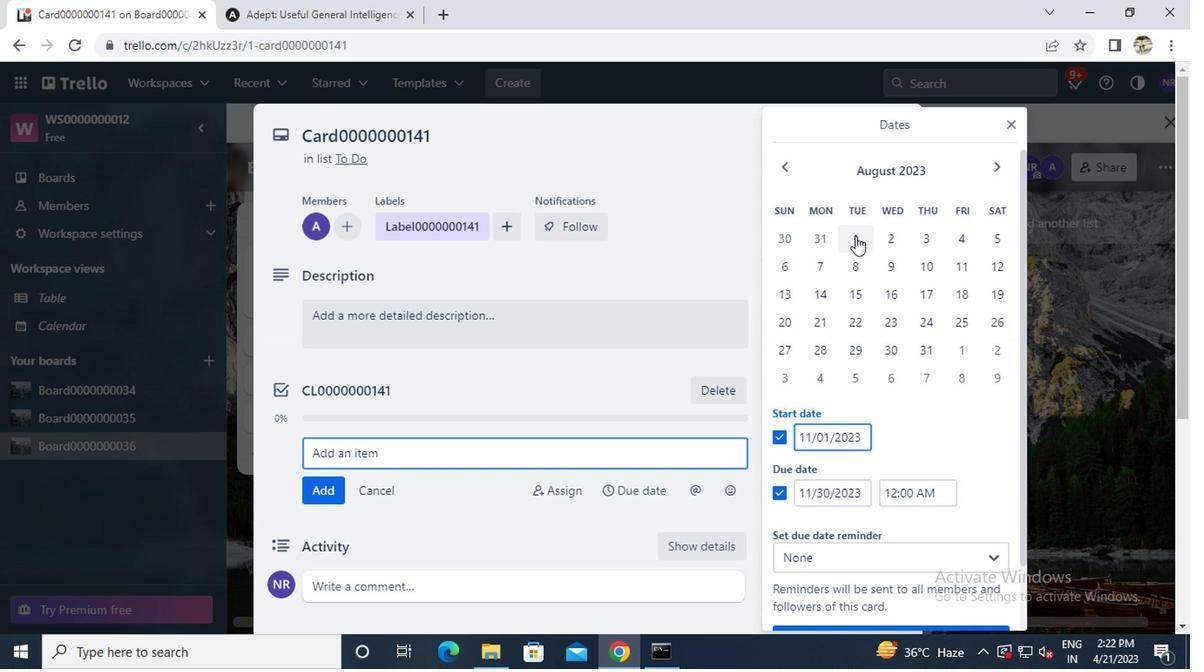 
Action: Mouse pressed left at (851, 236)
Screenshot: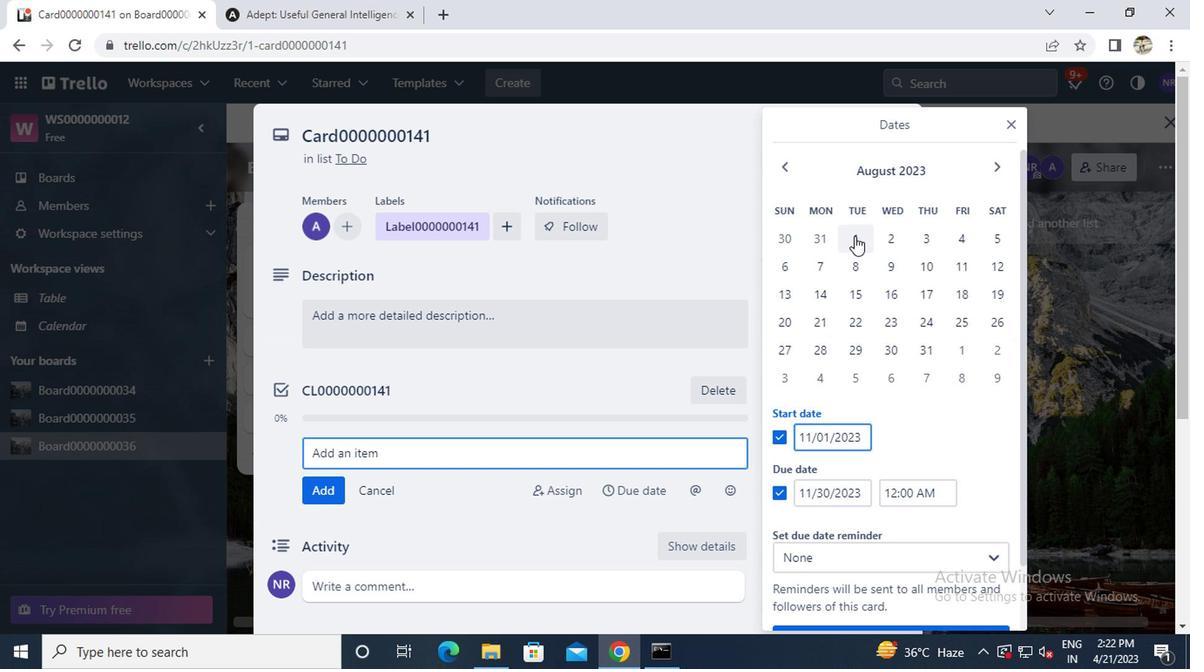 
Action: Mouse moved to (922, 351)
Screenshot: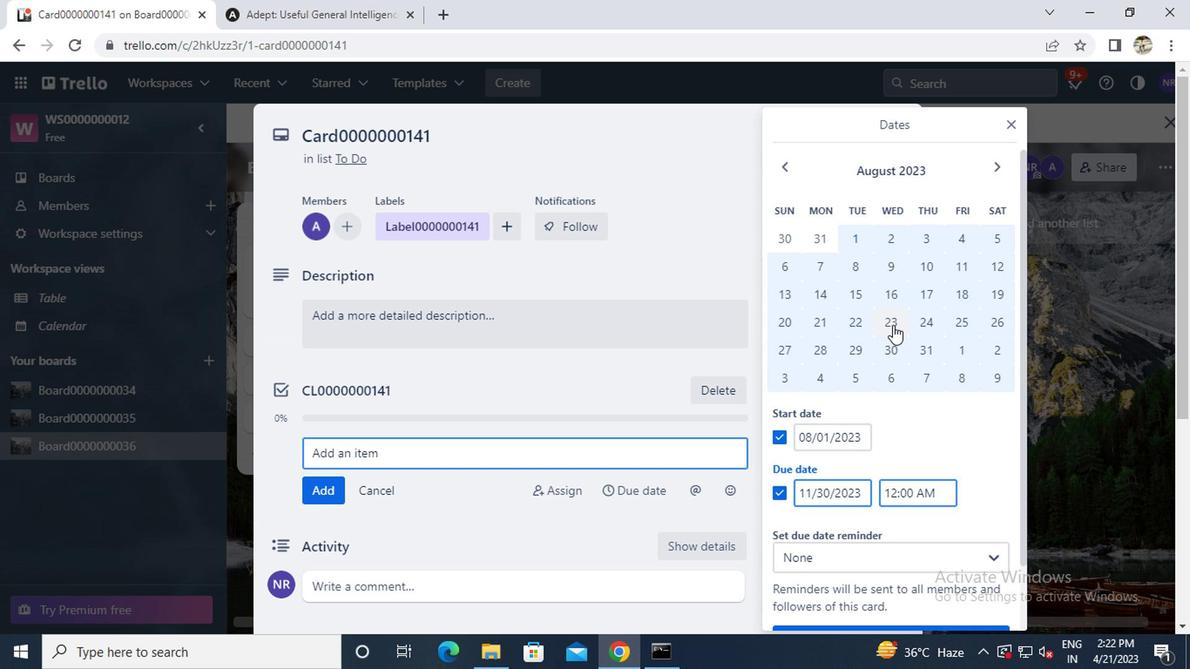 
Action: Mouse pressed left at (922, 351)
Screenshot: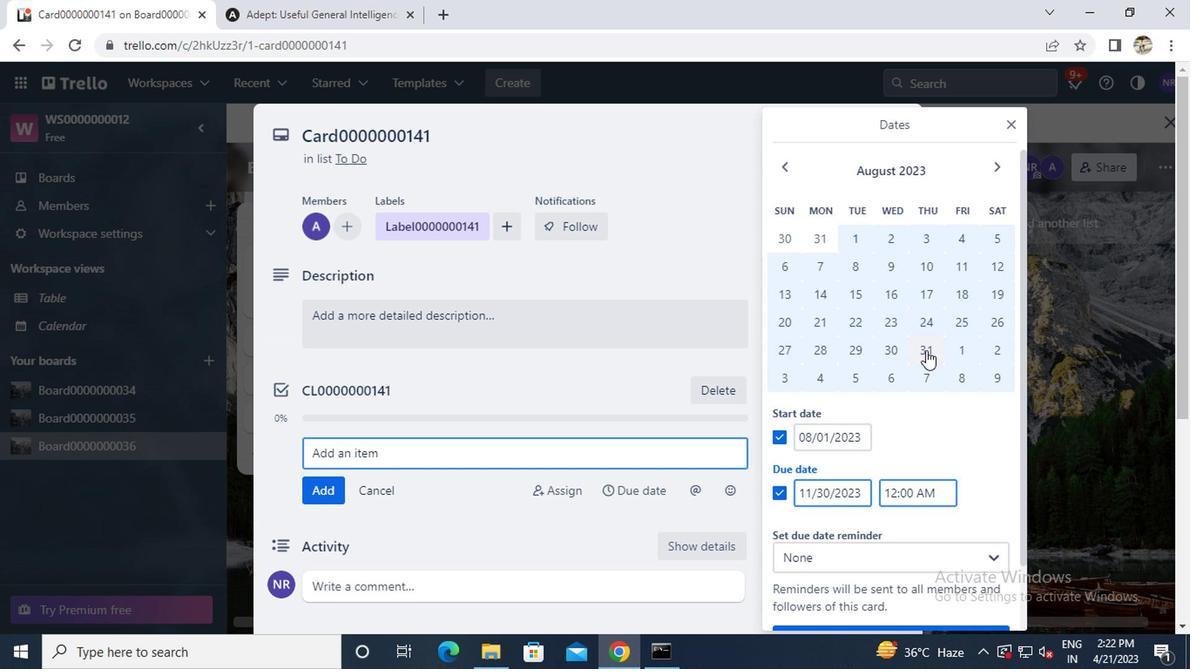 
Action: Mouse moved to (855, 415)
Screenshot: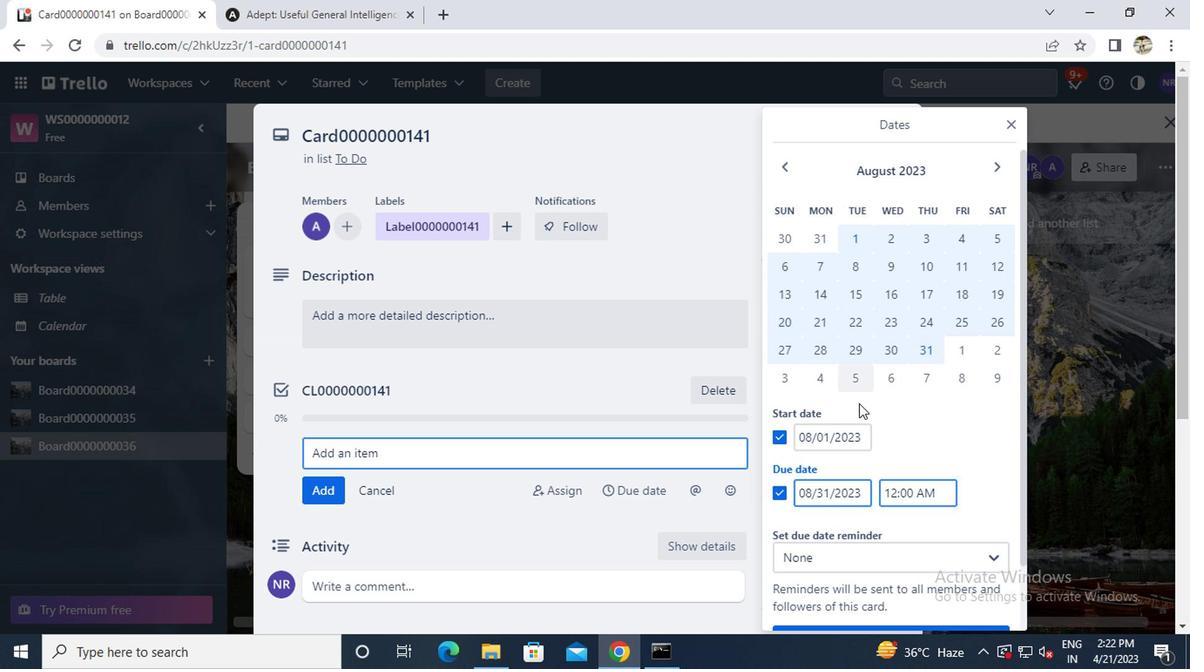 
Action: Mouse scrolled (855, 415) with delta (0, 0)
Screenshot: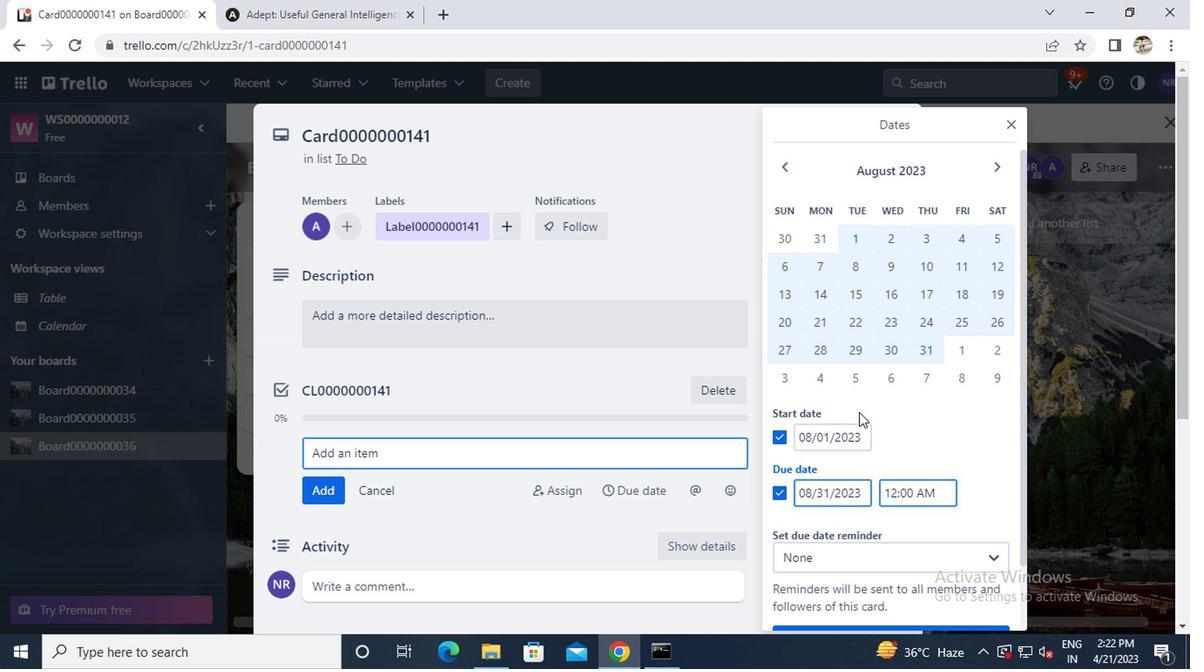 
Action: Mouse scrolled (855, 415) with delta (0, 0)
Screenshot: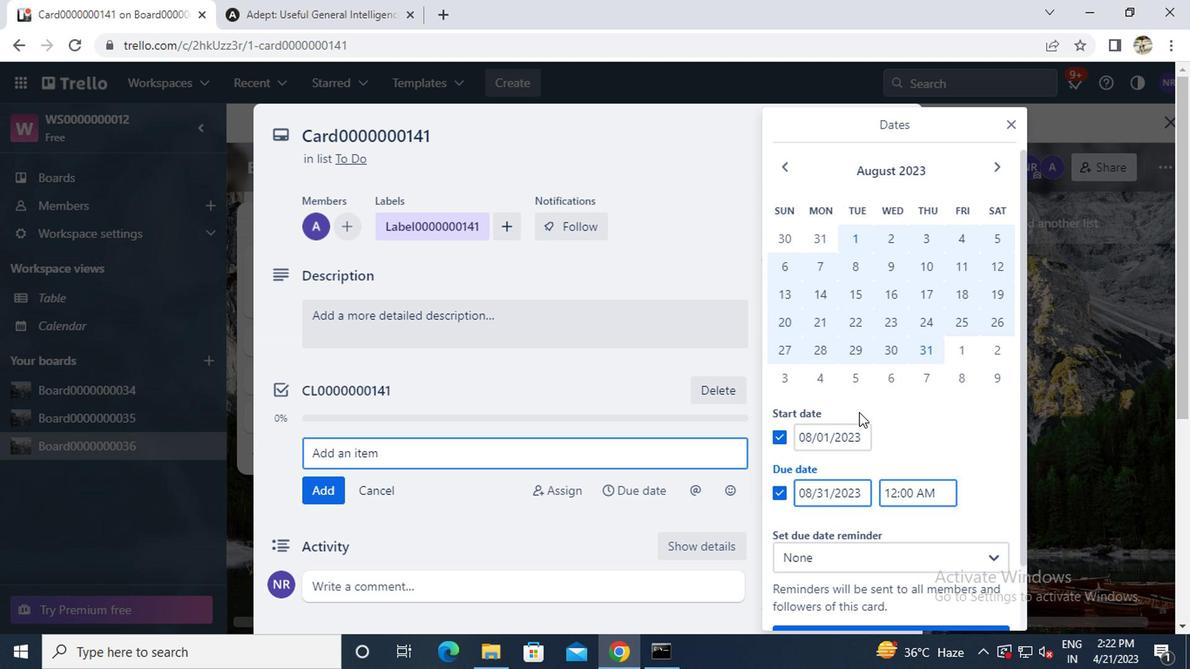 
Action: Mouse scrolled (855, 415) with delta (0, 0)
Screenshot: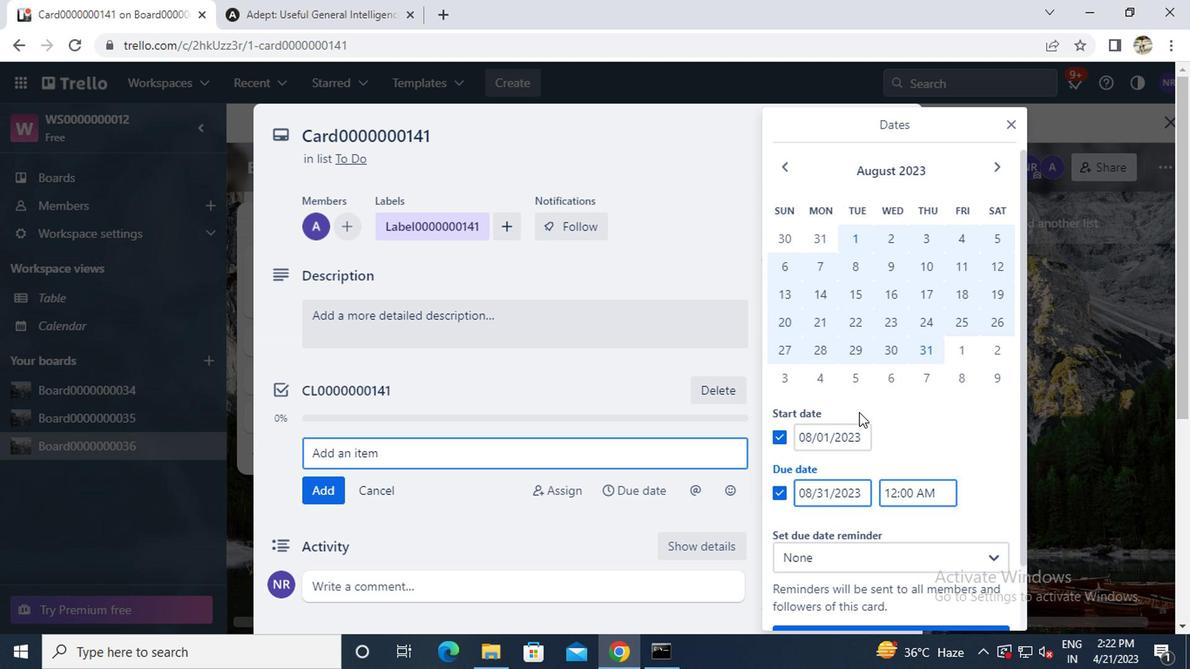 
Action: Mouse moved to (824, 562)
Screenshot: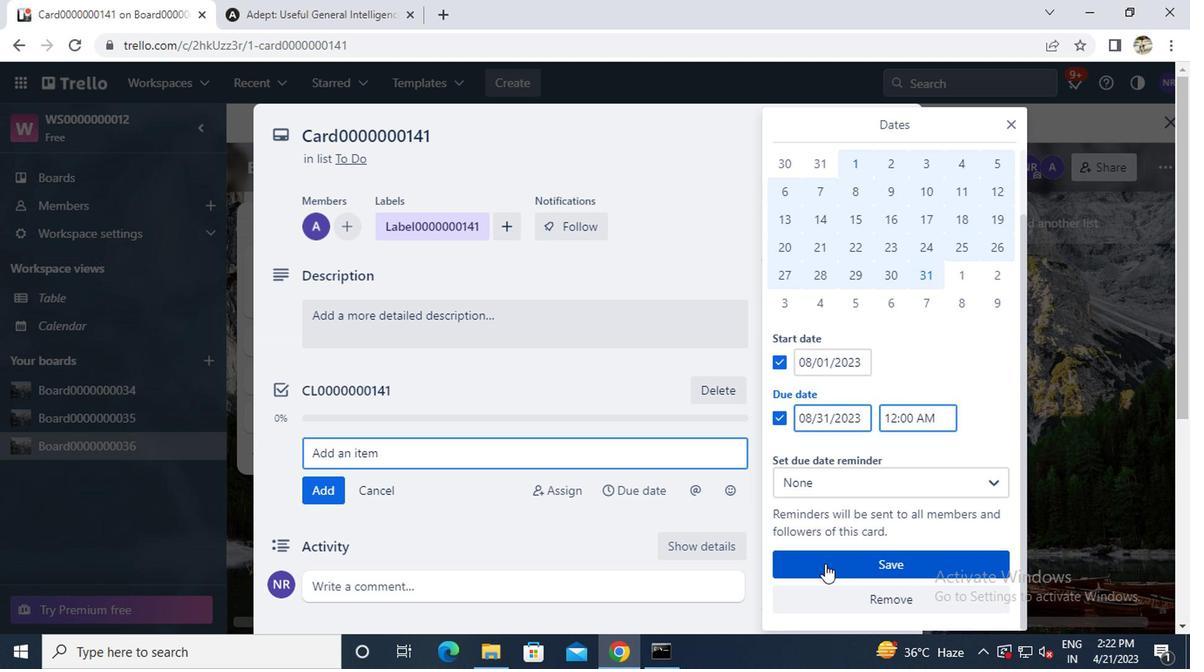 
Action: Mouse pressed left at (824, 562)
Screenshot: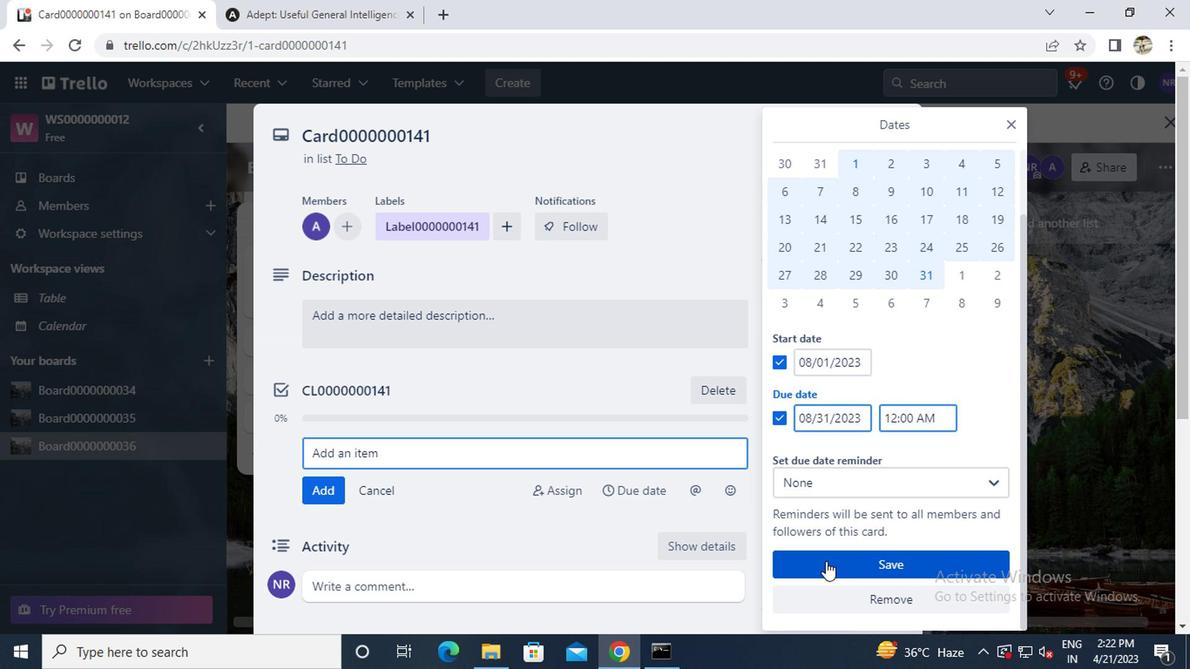 
Action: Mouse moved to (892, 122)
Screenshot: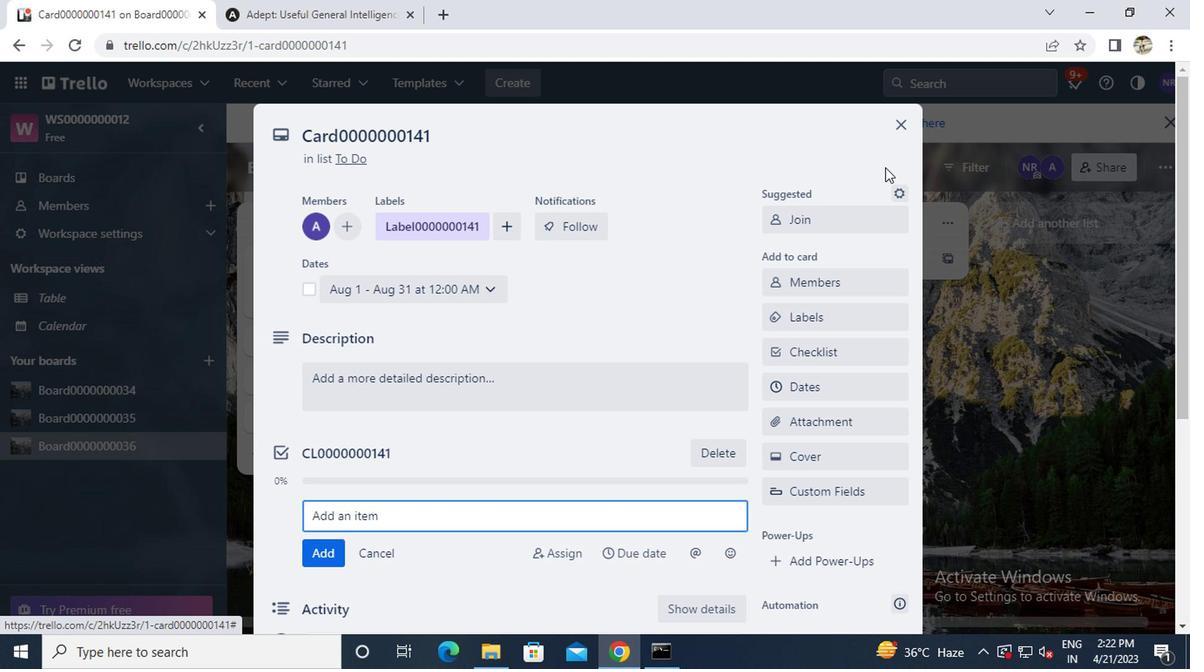 
Action: Mouse pressed left at (892, 122)
Screenshot: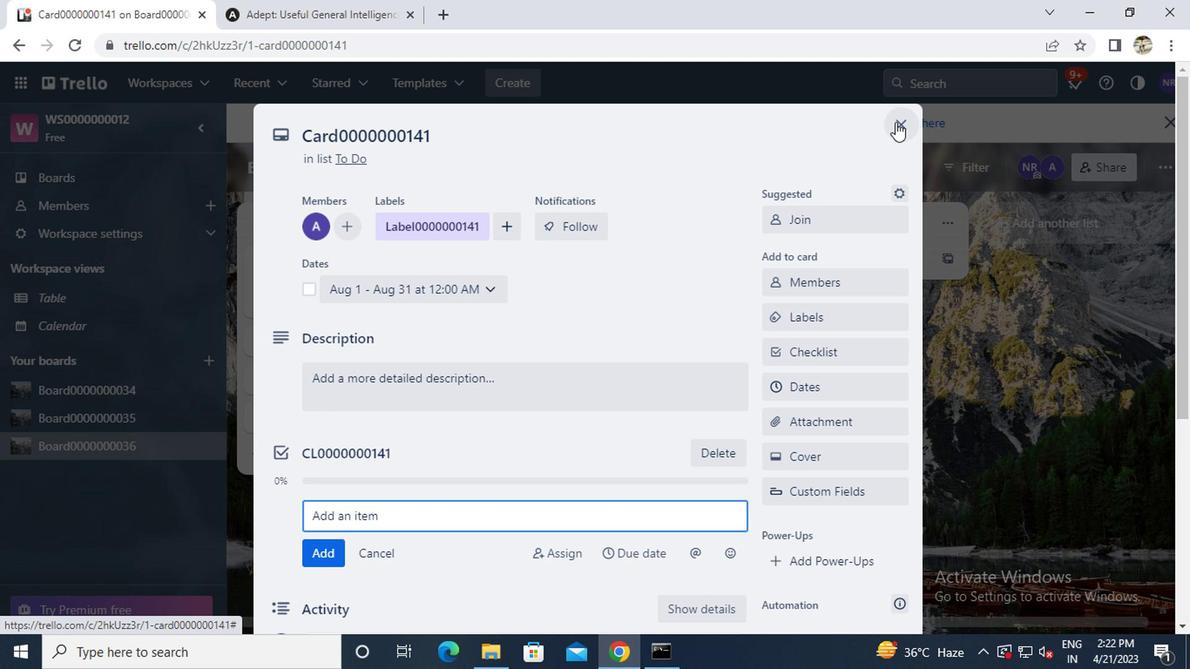 
Action: Mouse moved to (892, 121)
Screenshot: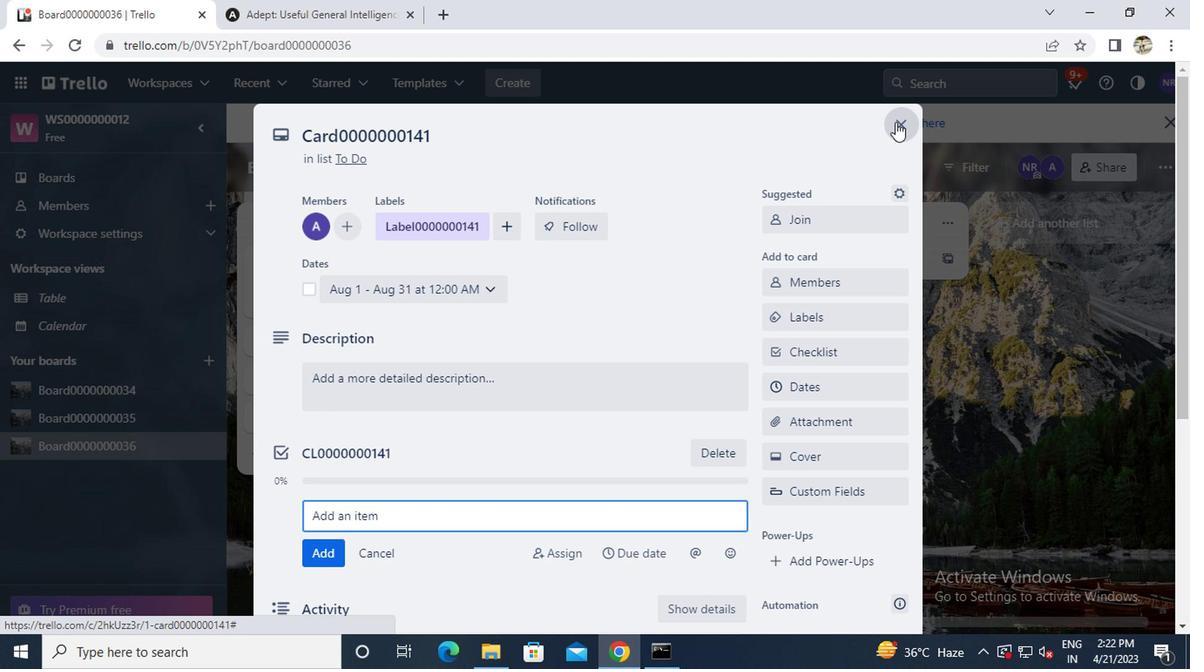 
